 Task: Add the task  Upgrade and migrate company data analytics to a cloud-based solution to the section Debug Dash in the project AmberDrive and add a Due Date to the respective task as 2023/09/28
Action: Mouse moved to (1002, 395)
Screenshot: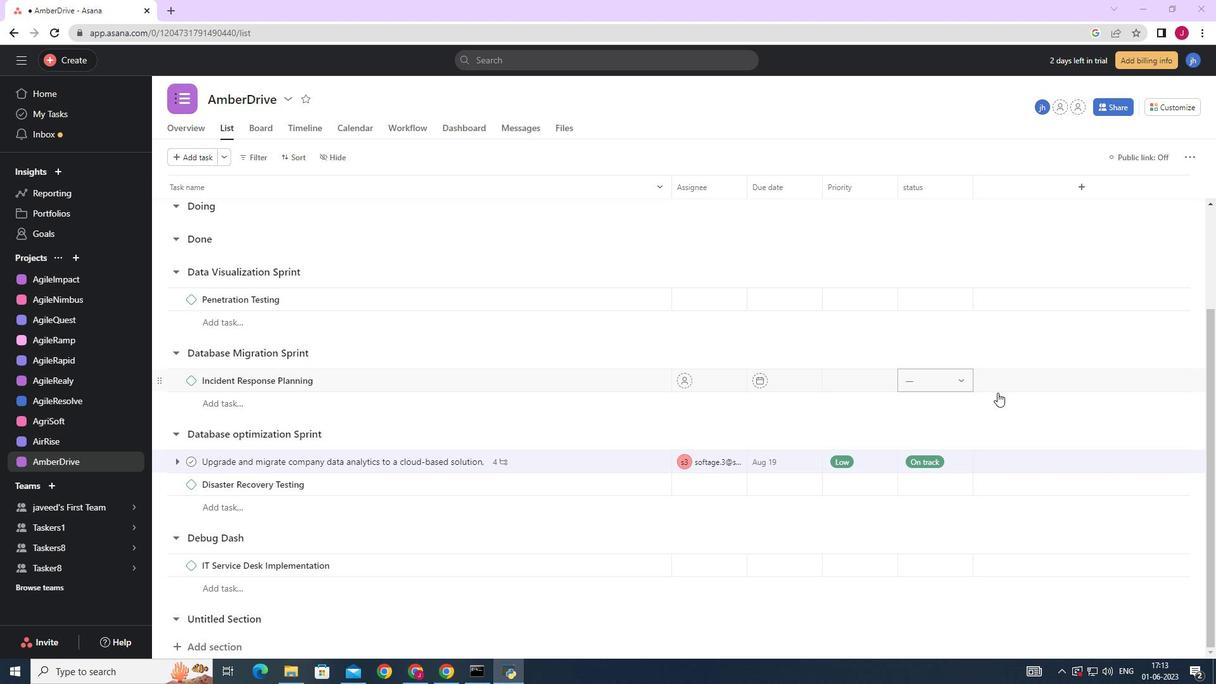
Action: Mouse scrolled (1002, 396) with delta (0, 0)
Screenshot: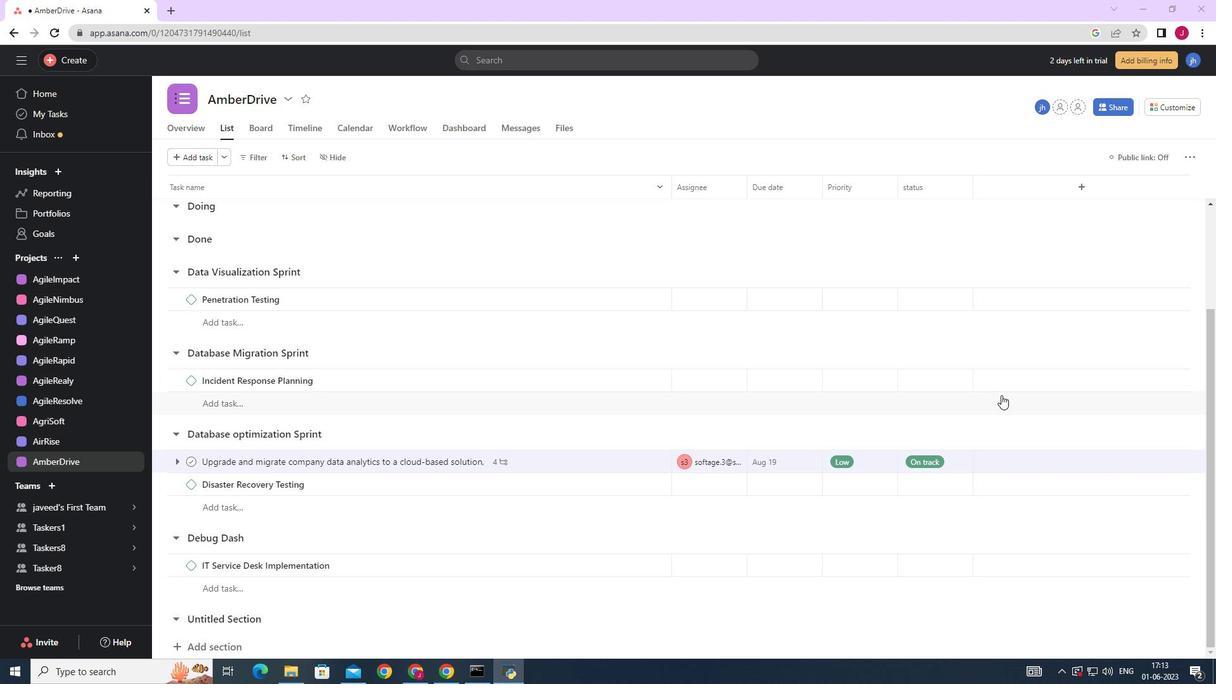 
Action: Mouse scrolled (1002, 396) with delta (0, 0)
Screenshot: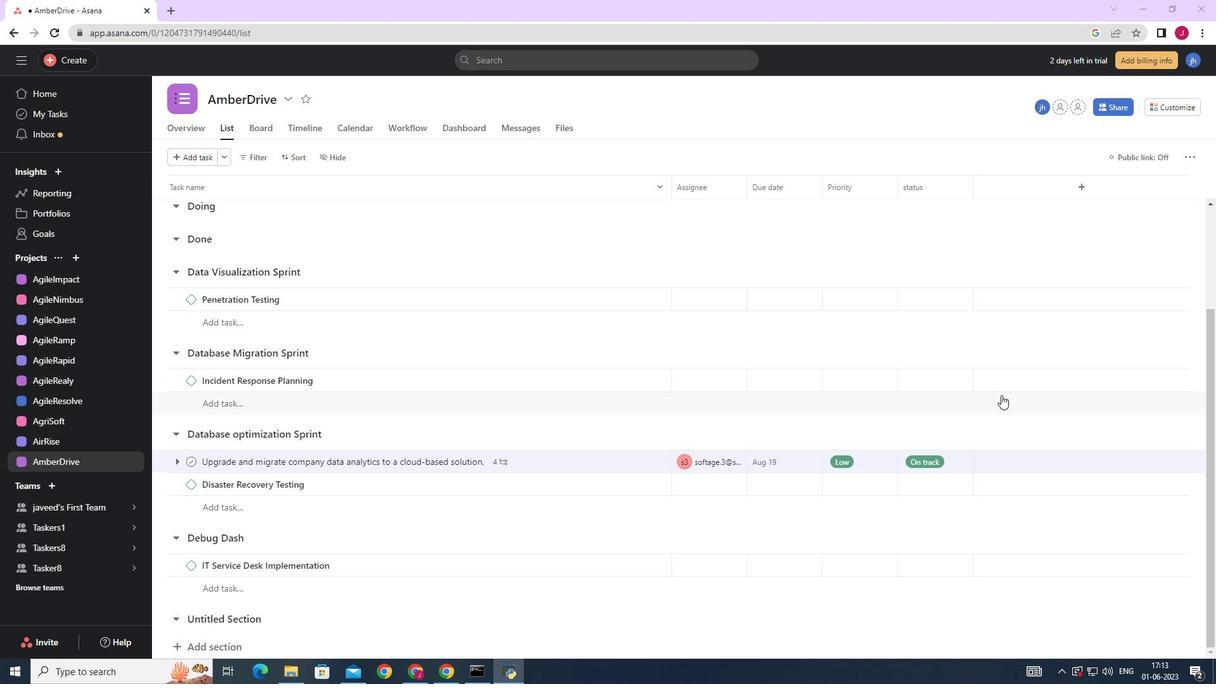 
Action: Mouse scrolled (1002, 394) with delta (0, 0)
Screenshot: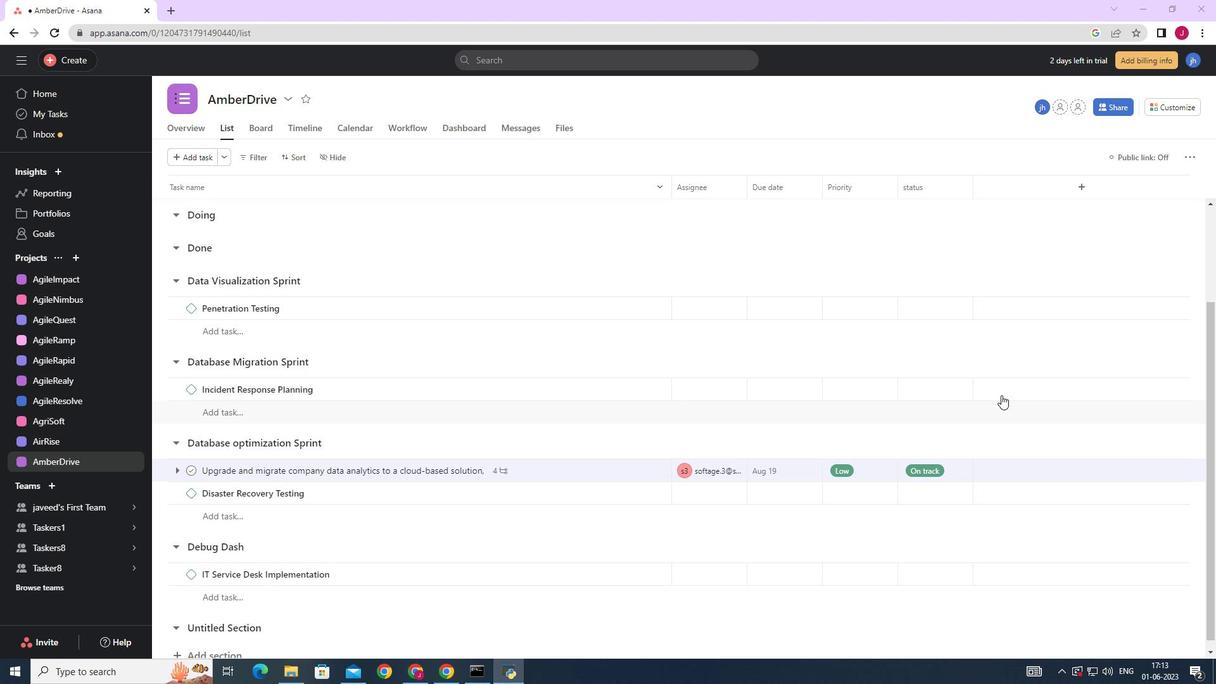 
Action: Mouse scrolled (1002, 394) with delta (0, 0)
Screenshot: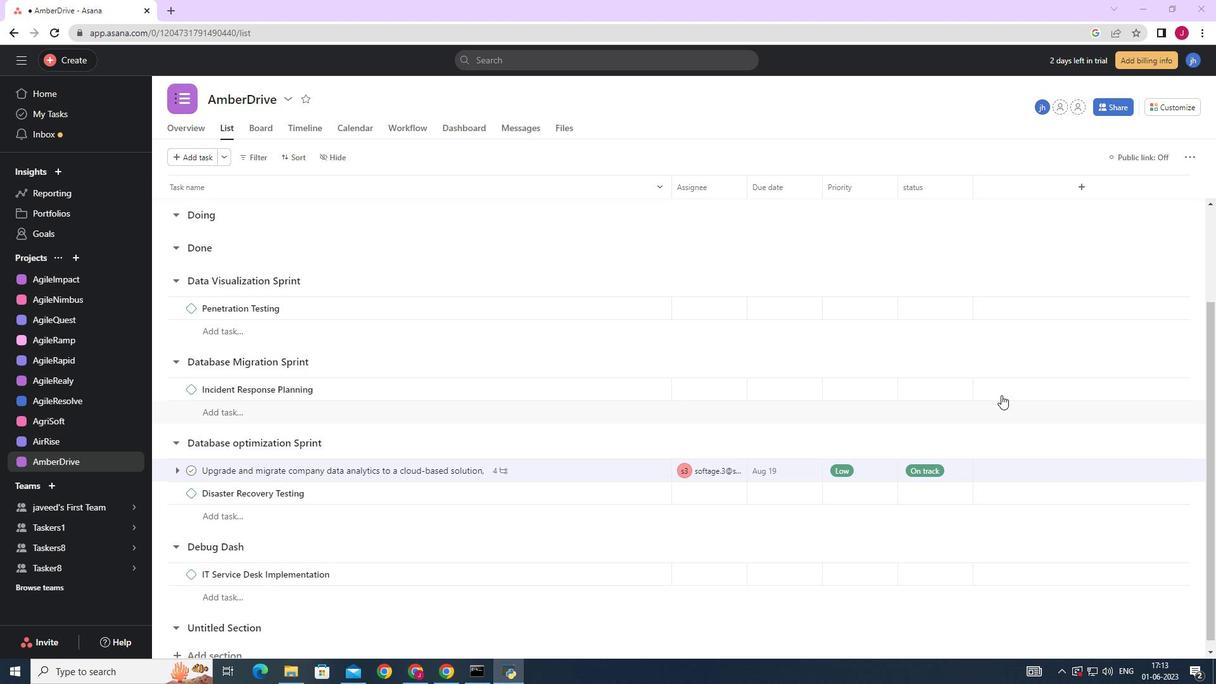 
Action: Mouse scrolled (1002, 394) with delta (0, 0)
Screenshot: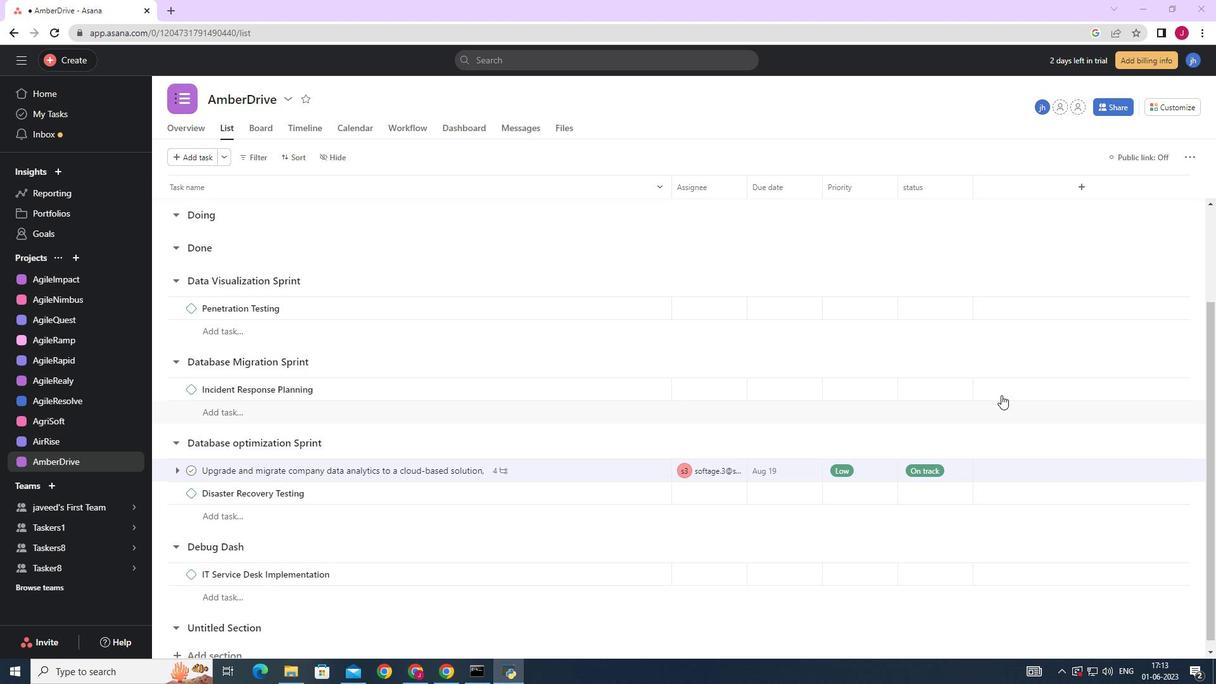 
Action: Mouse scrolled (1002, 394) with delta (0, 0)
Screenshot: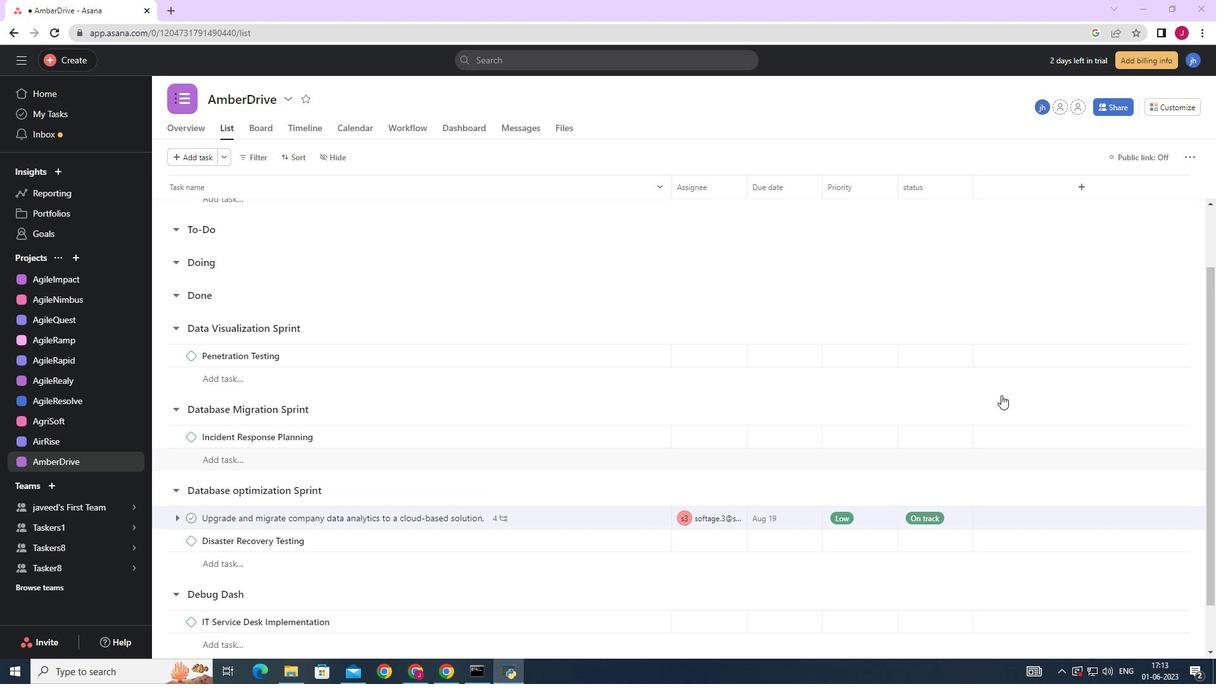 
Action: Mouse moved to (961, 370)
Screenshot: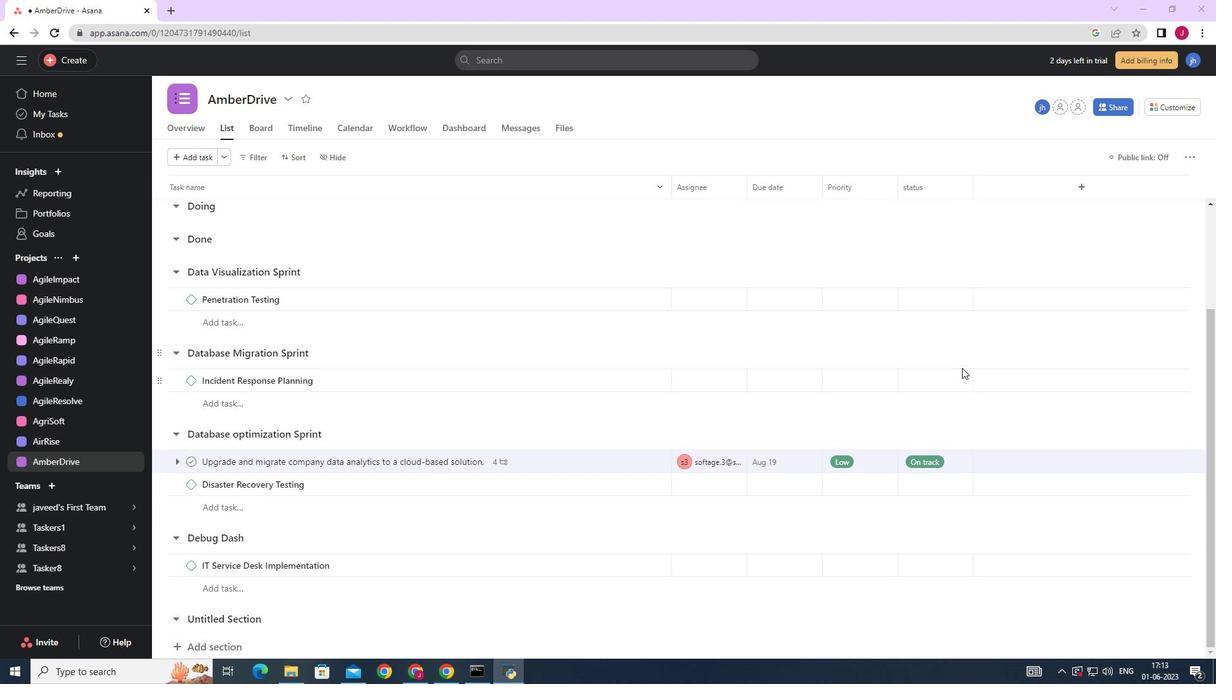 
Action: Mouse scrolled (961, 367) with delta (0, 0)
Screenshot: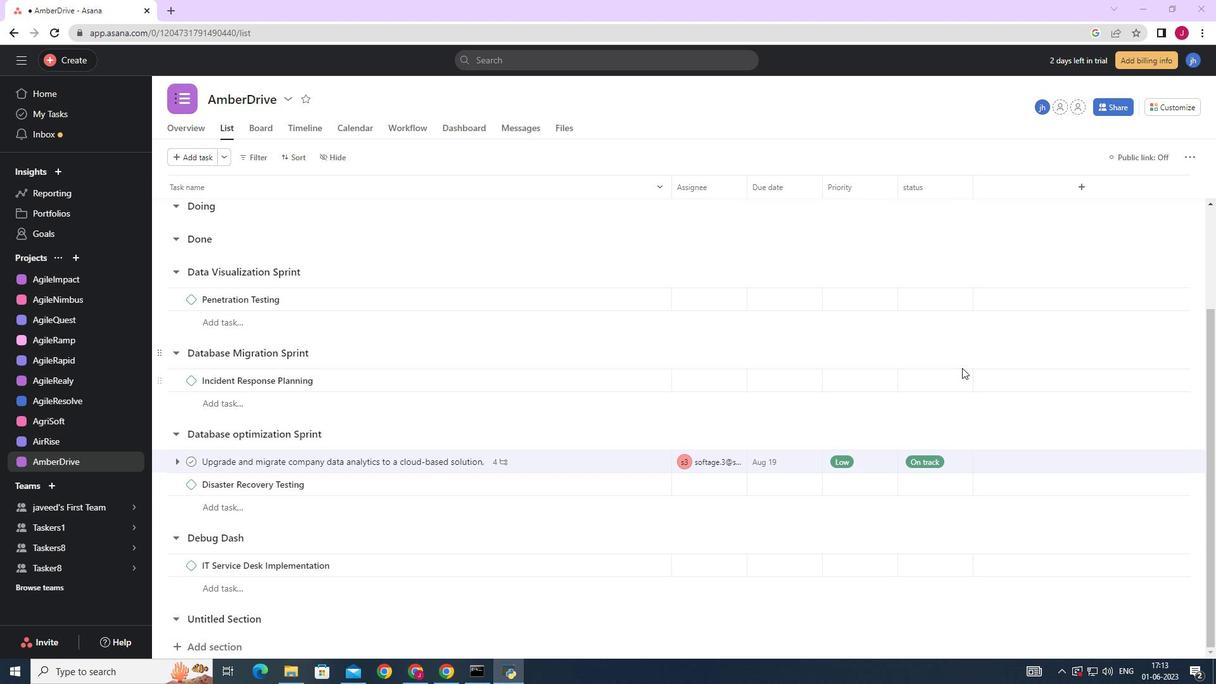 
Action: Mouse moved to (925, 342)
Screenshot: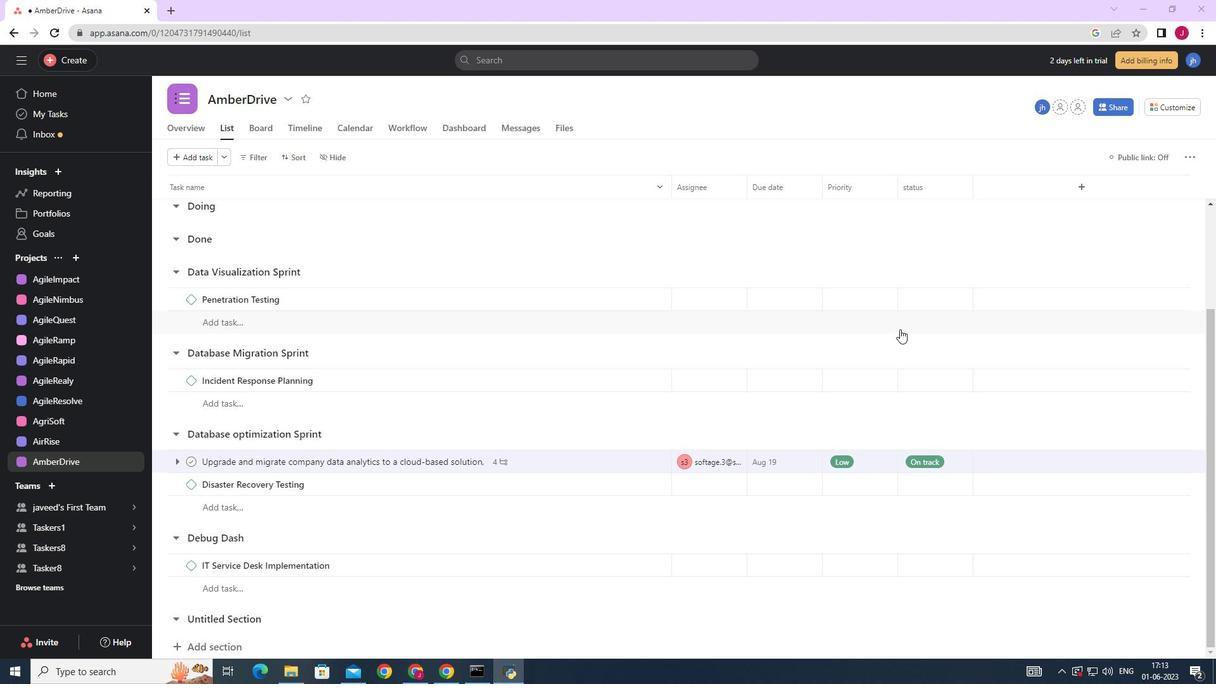 
Action: Mouse scrolled (925, 341) with delta (0, 0)
Screenshot: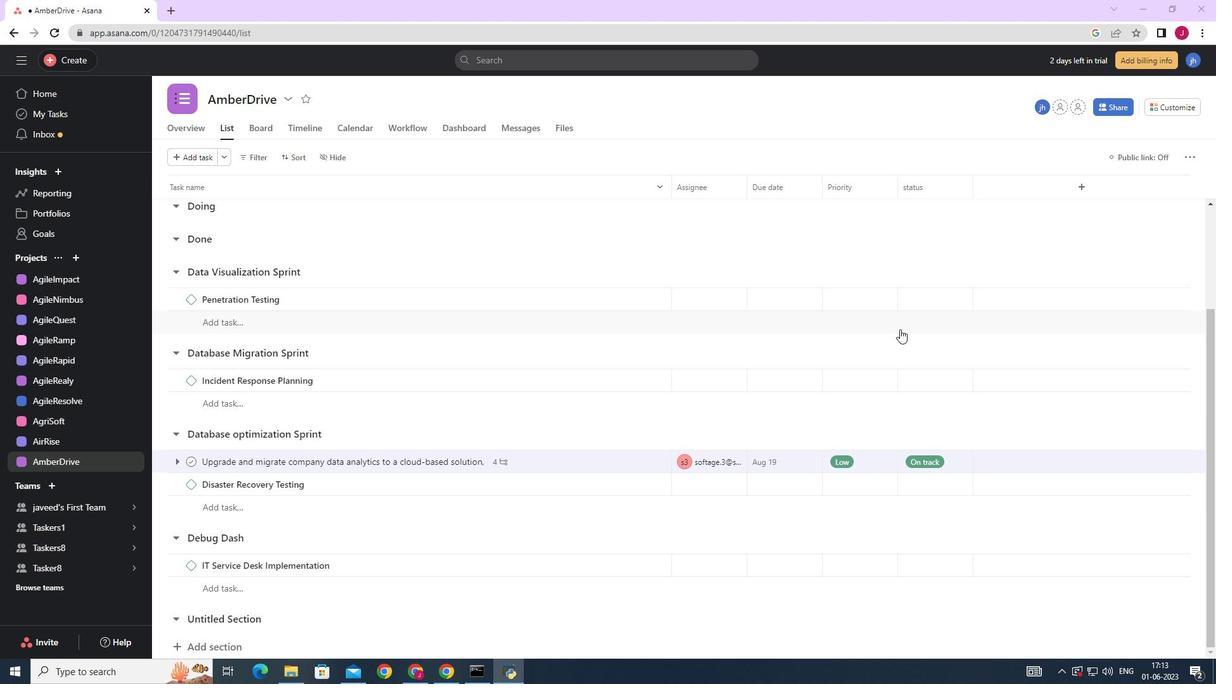 
Action: Mouse moved to (925, 342)
Screenshot: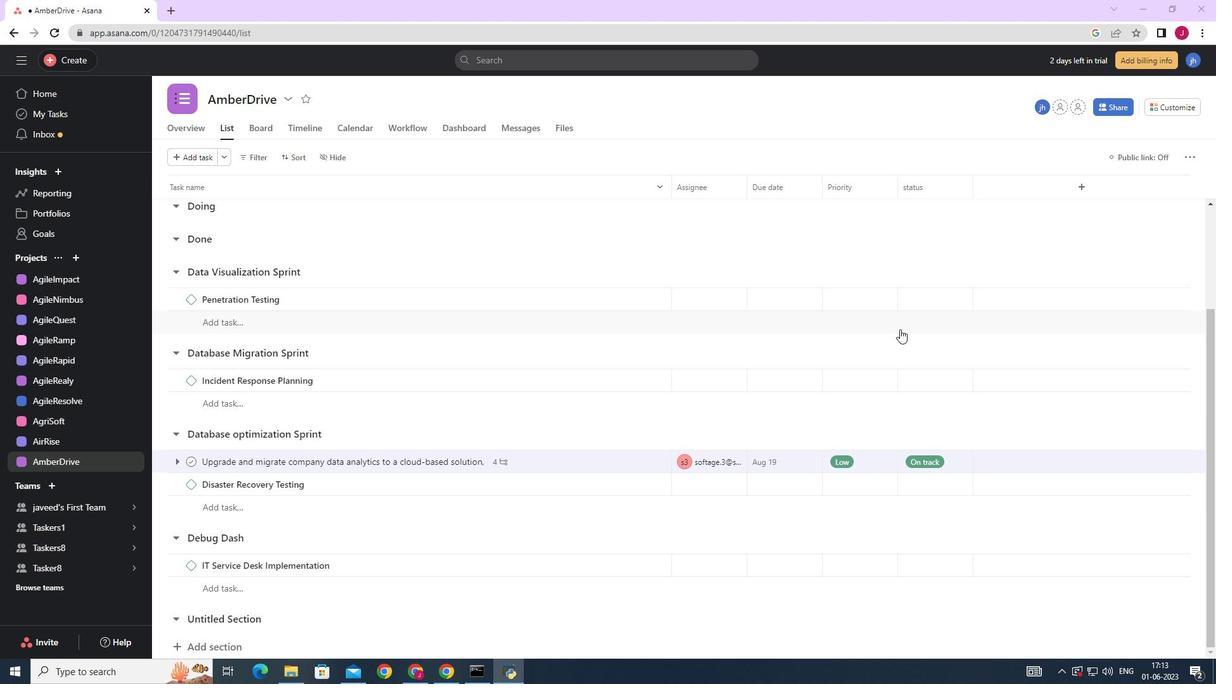 
Action: Mouse scrolled (925, 341) with delta (0, 0)
Screenshot: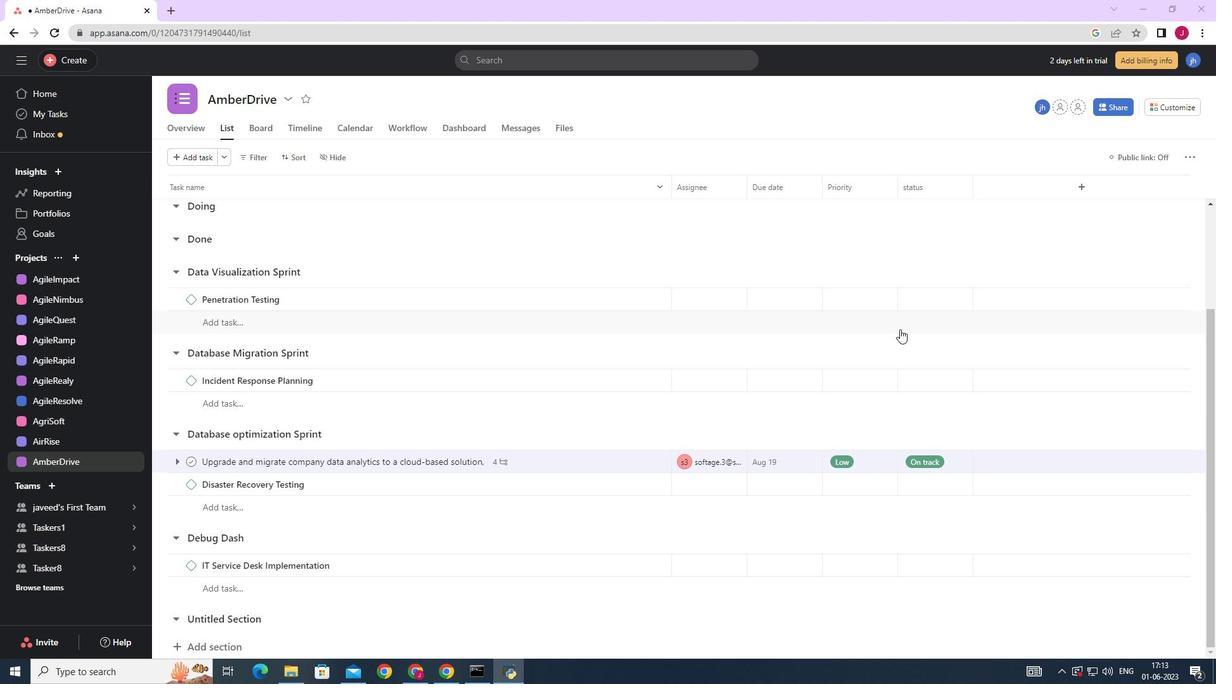 
Action: Mouse moved to (926, 342)
Screenshot: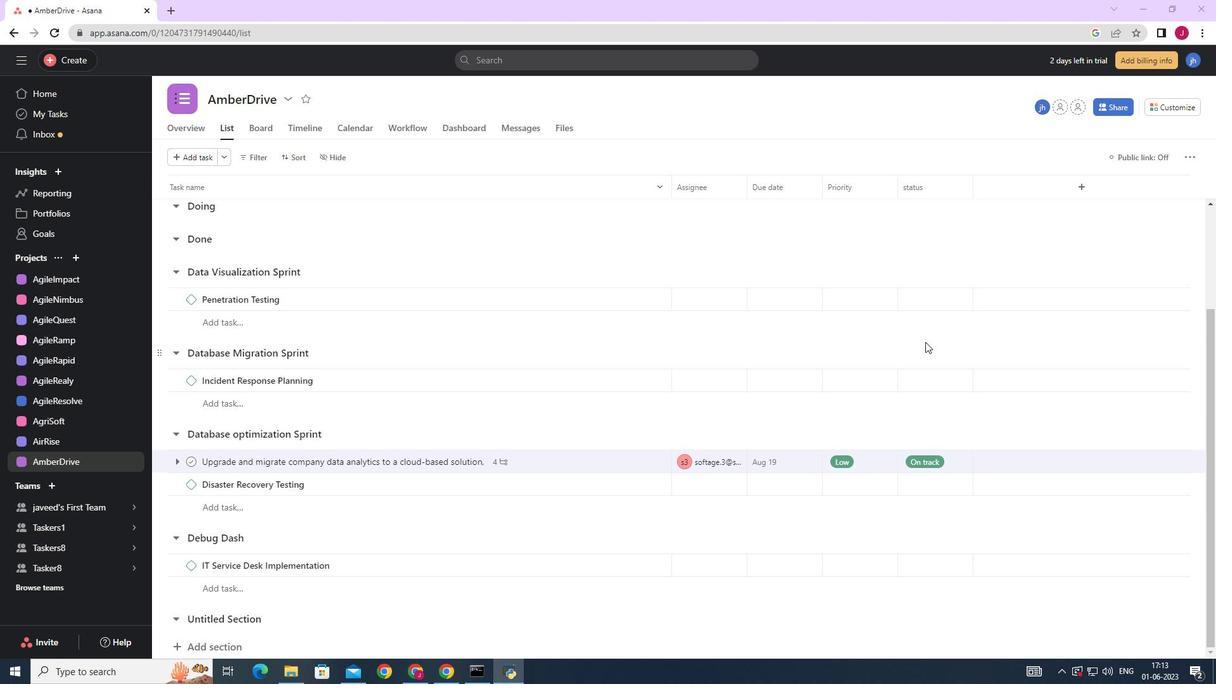
Action: Mouse scrolled (926, 342) with delta (0, 0)
Screenshot: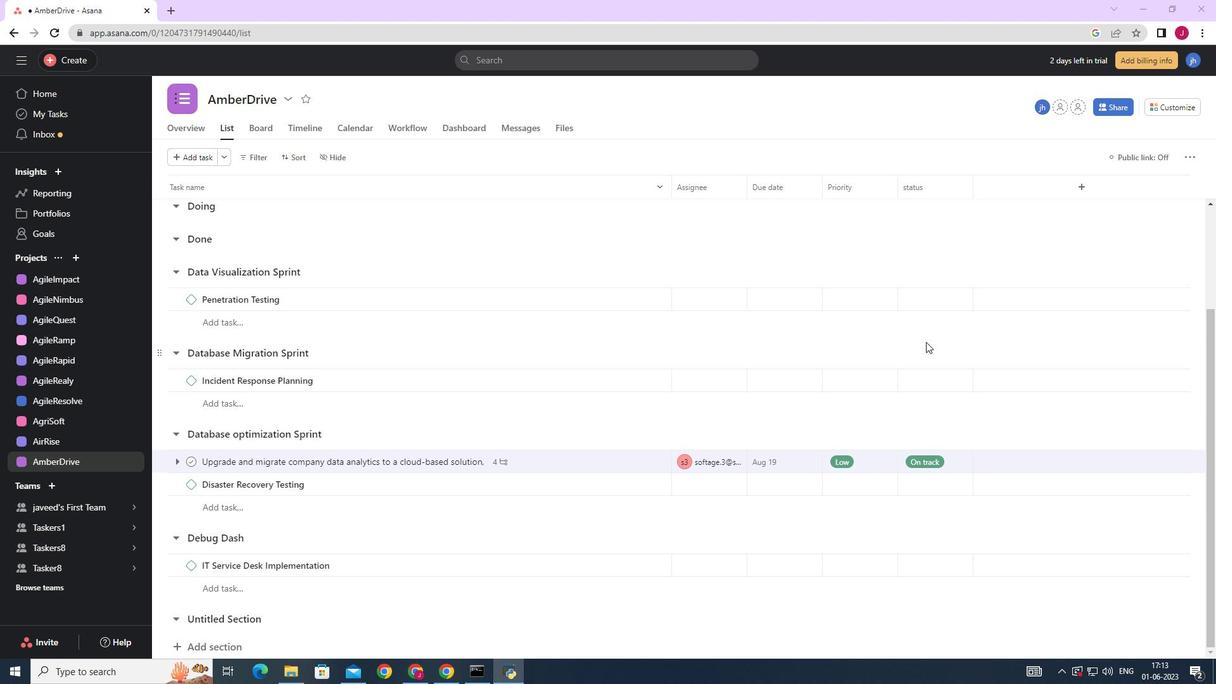 
Action: Mouse scrolled (926, 341) with delta (0, 0)
Screenshot: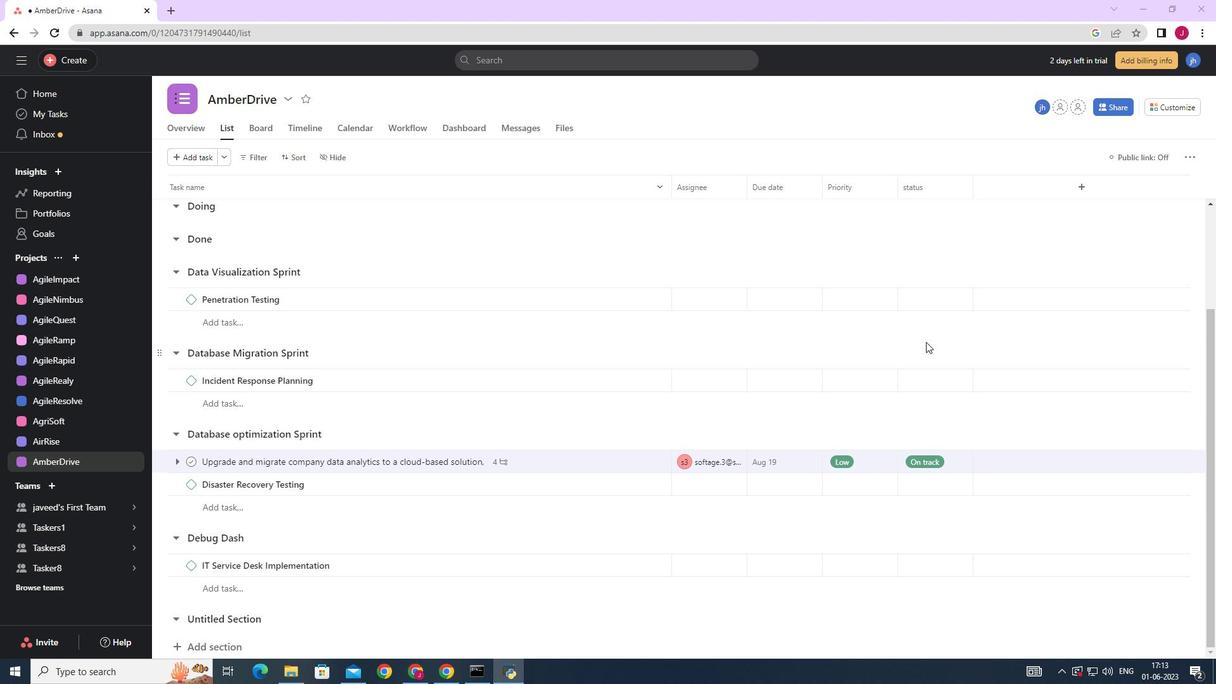 
Action: Mouse scrolled (926, 341) with delta (0, 0)
Screenshot: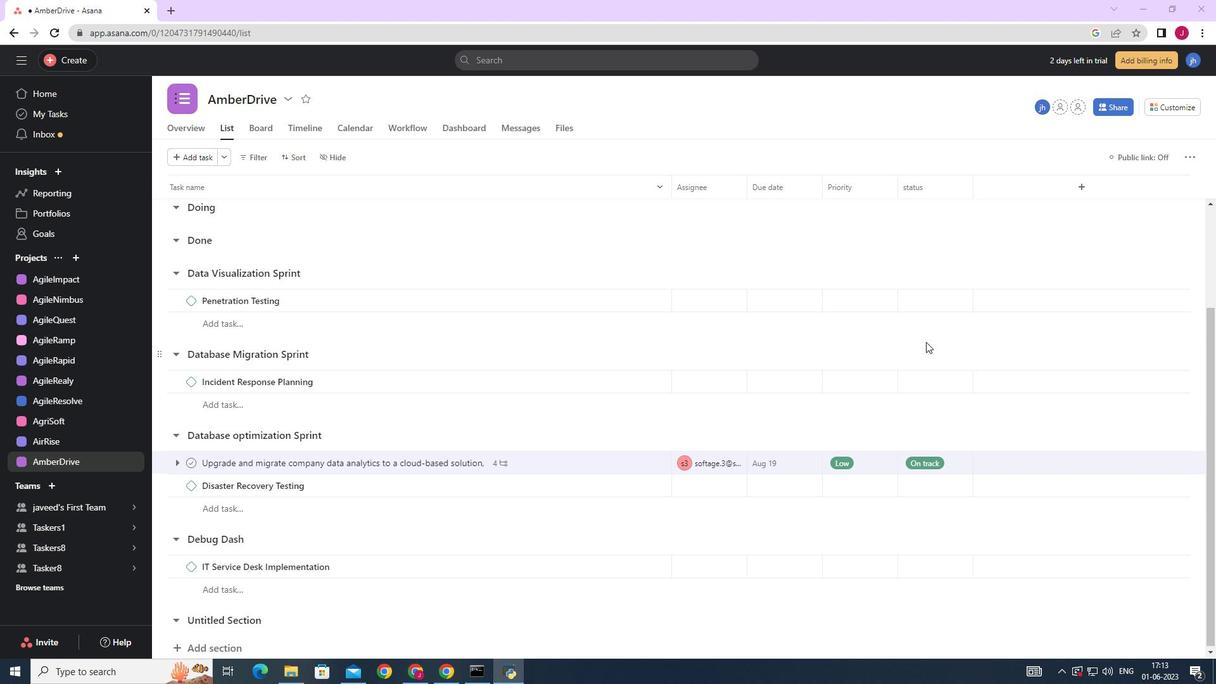 
Action: Mouse scrolled (926, 342) with delta (0, 0)
Screenshot: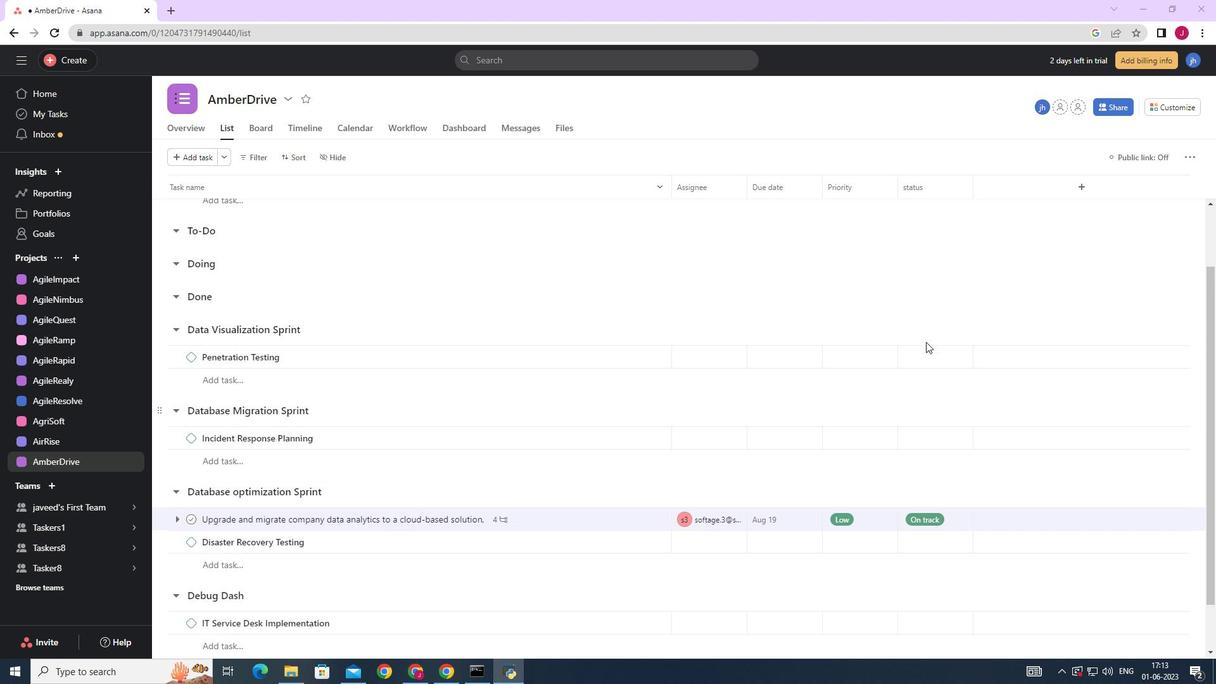 
Action: Mouse scrolled (926, 342) with delta (0, 0)
Screenshot: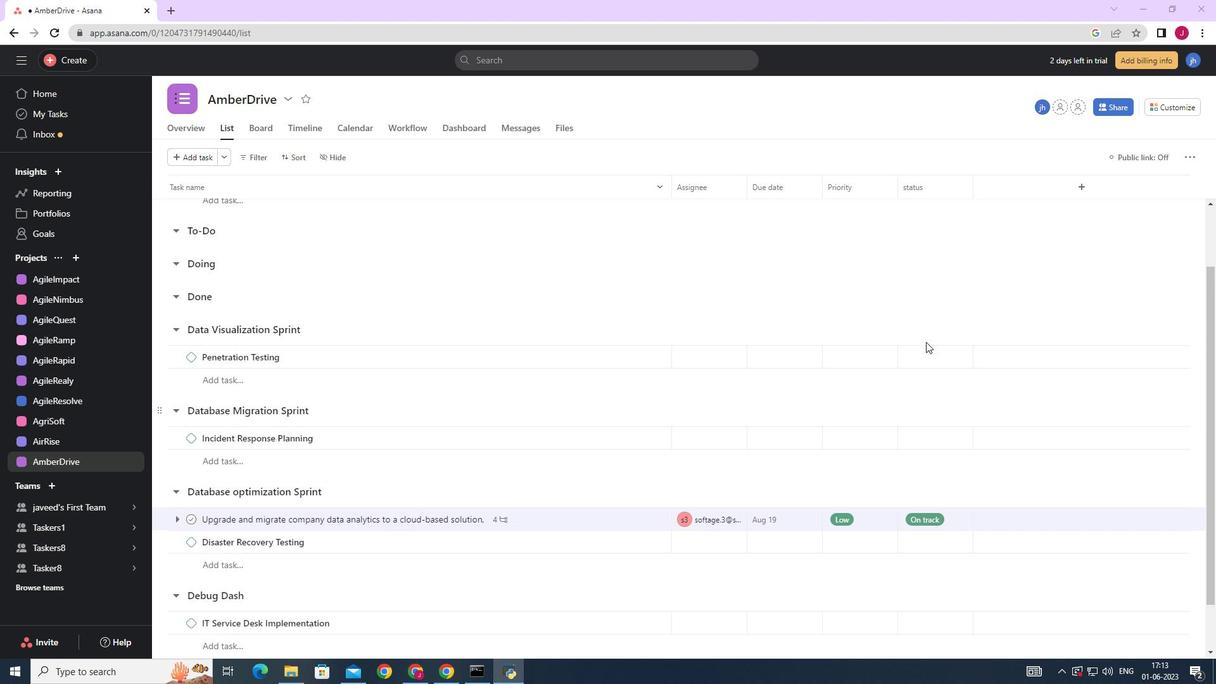 
Action: Mouse scrolled (926, 342) with delta (0, 0)
Screenshot: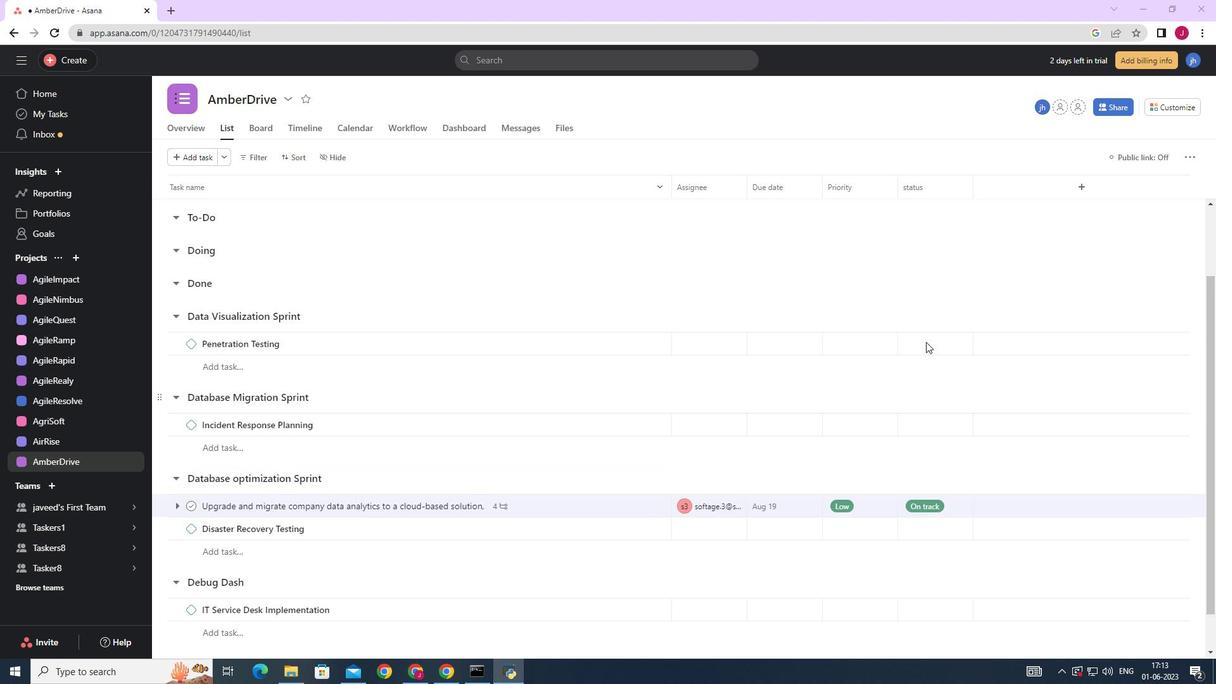 
Action: Mouse scrolled (926, 341) with delta (0, 0)
Screenshot: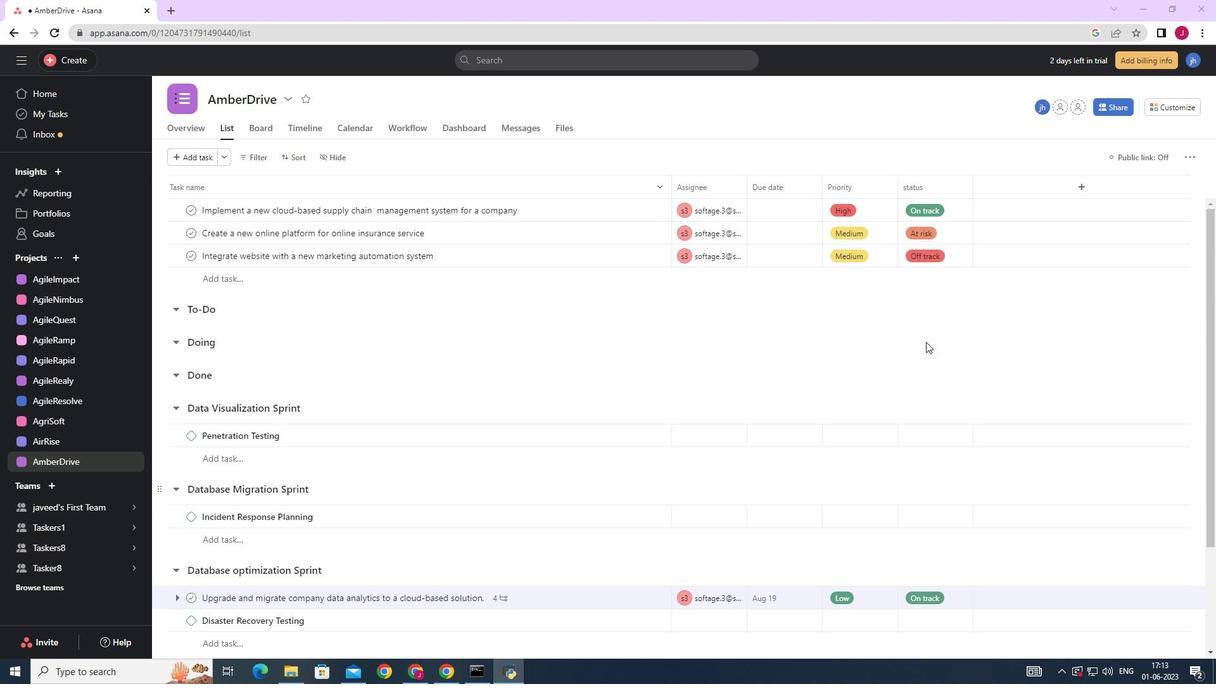 
Action: Mouse scrolled (926, 341) with delta (0, 0)
Screenshot: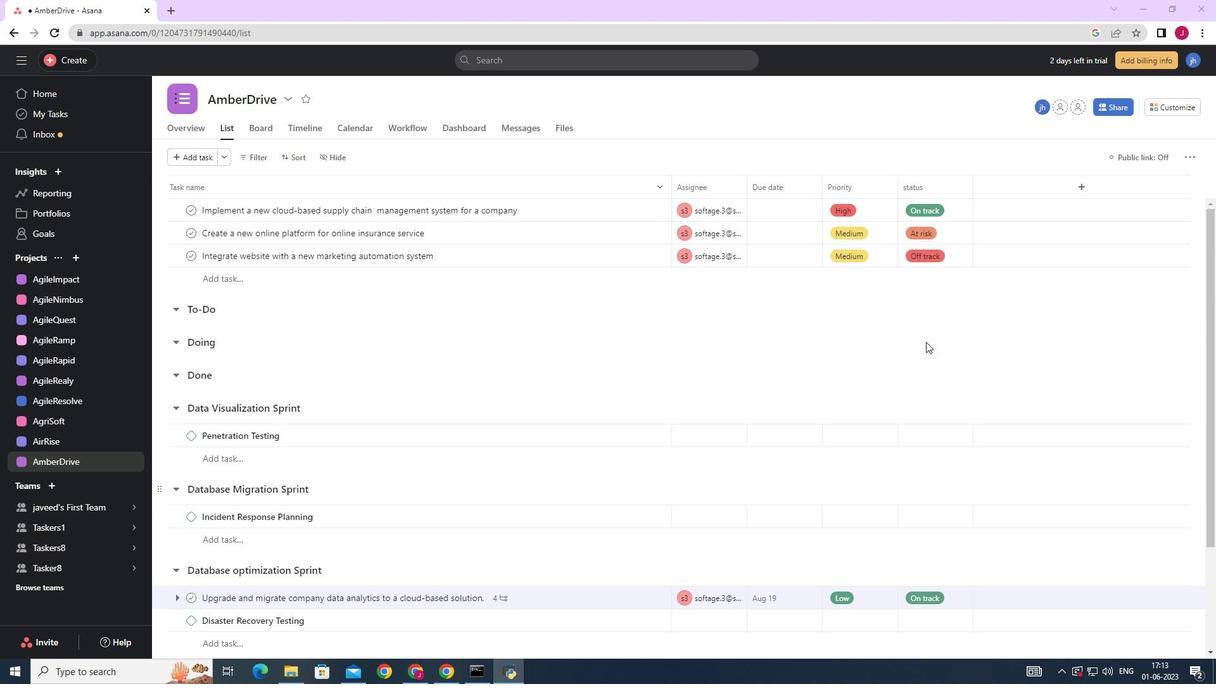 
Action: Mouse scrolled (926, 341) with delta (0, 0)
Screenshot: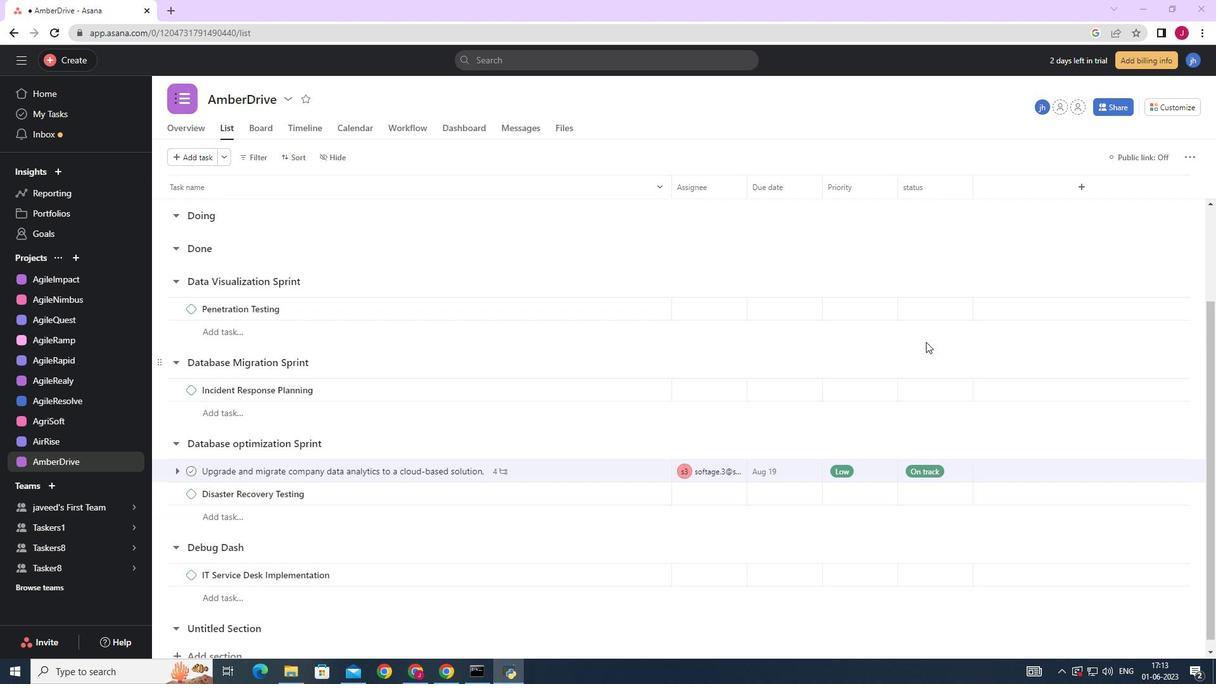 
Action: Mouse scrolled (926, 341) with delta (0, 0)
Screenshot: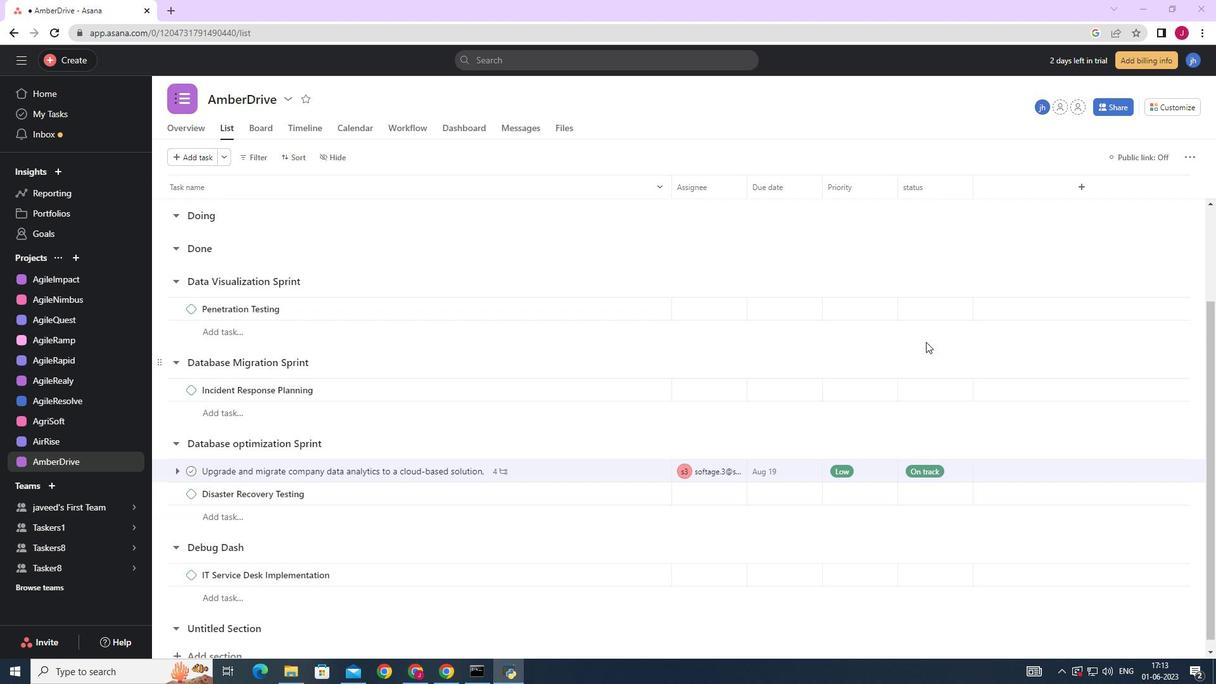 
Action: Mouse moved to (811, 353)
Screenshot: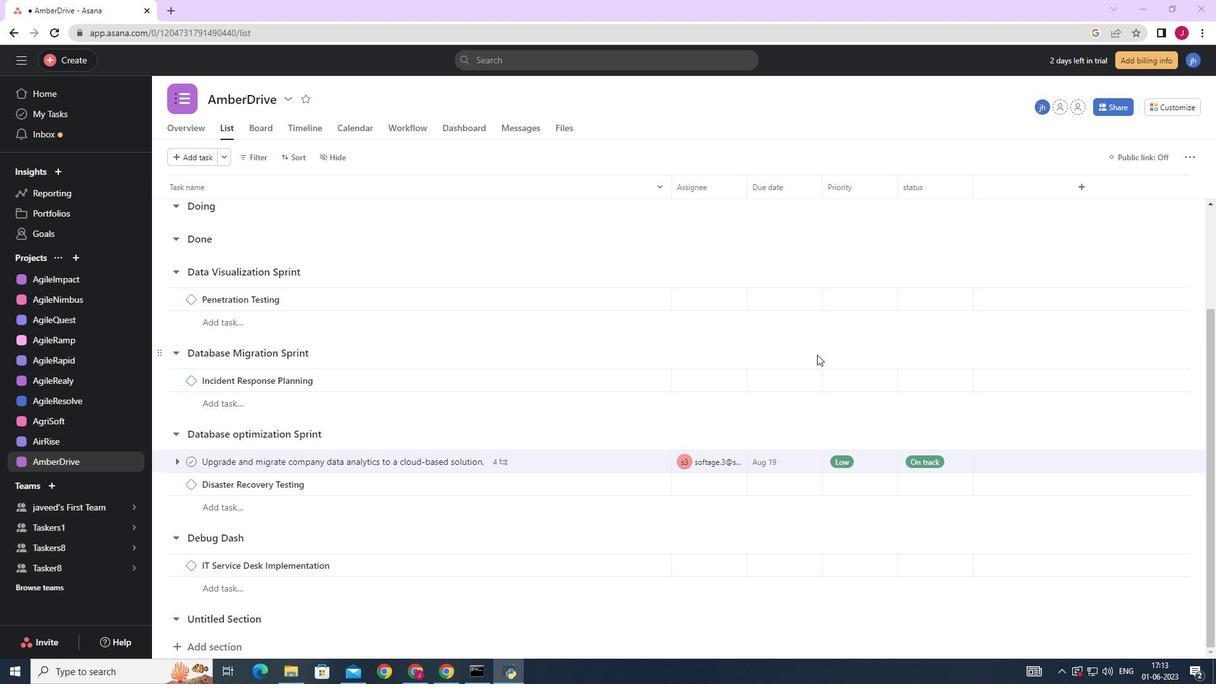 
Action: Mouse scrolled (811, 354) with delta (0, 0)
Screenshot: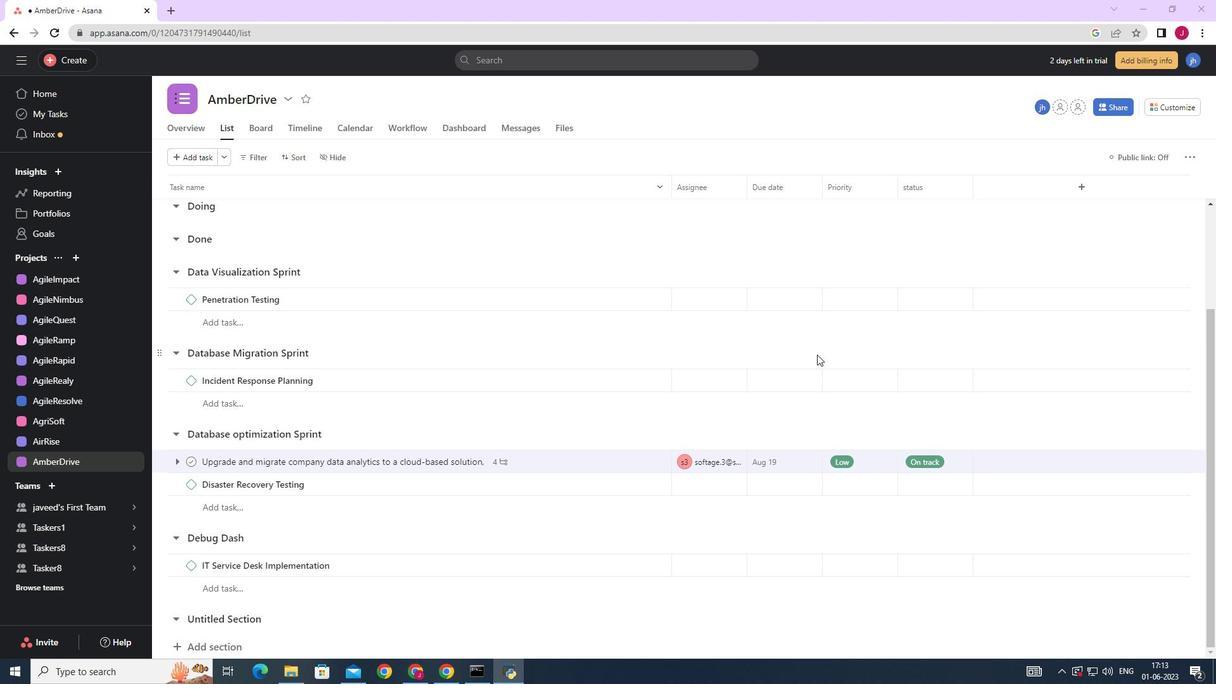 
Action: Mouse scrolled (811, 354) with delta (0, 0)
Screenshot: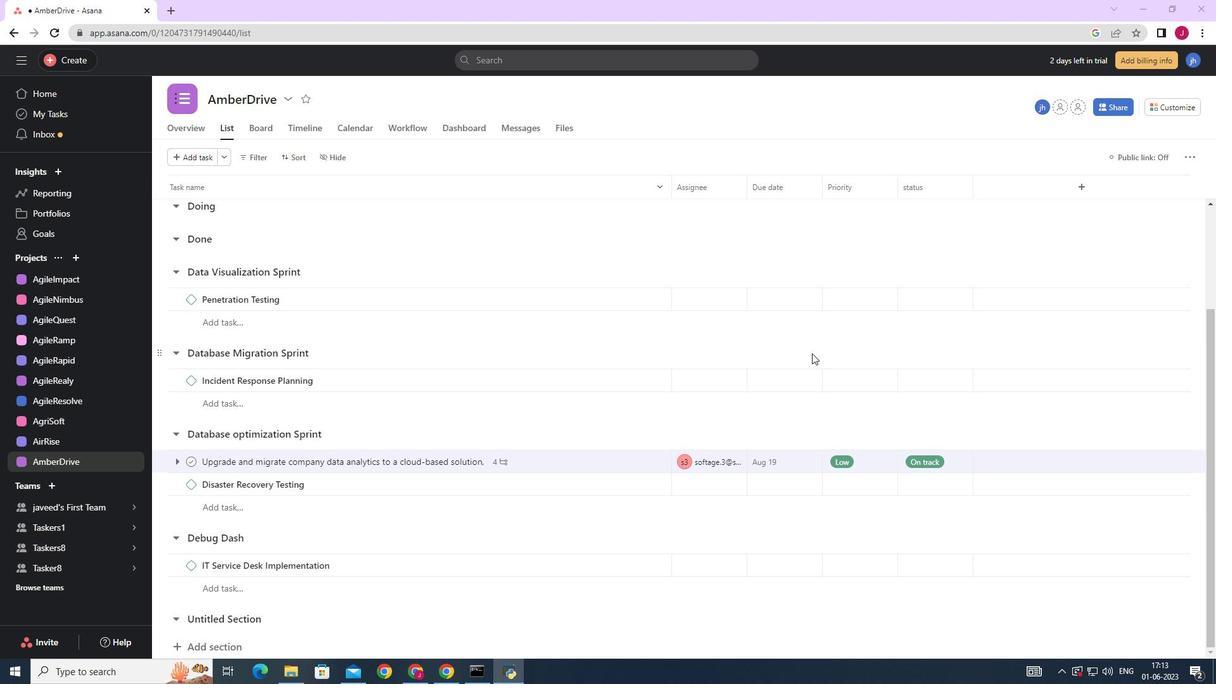 
Action: Mouse scrolled (811, 354) with delta (0, 0)
Screenshot: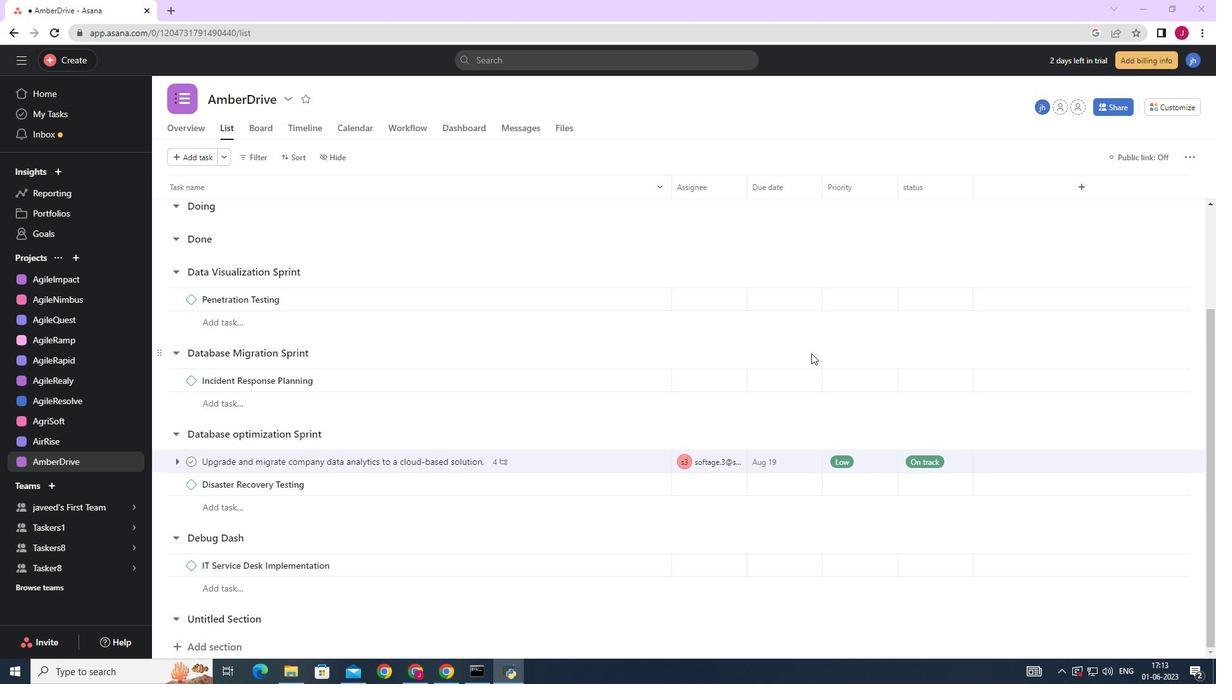 
Action: Mouse moved to (712, 332)
Screenshot: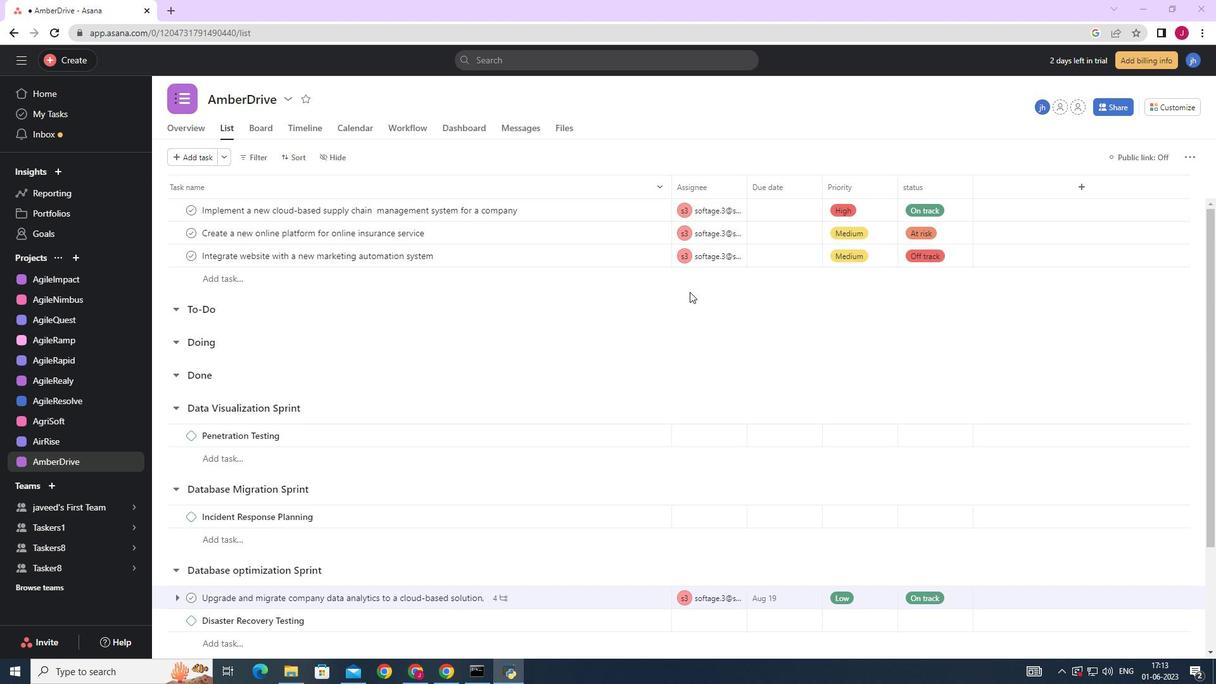 
Action: Mouse scrolled (712, 332) with delta (0, 0)
Screenshot: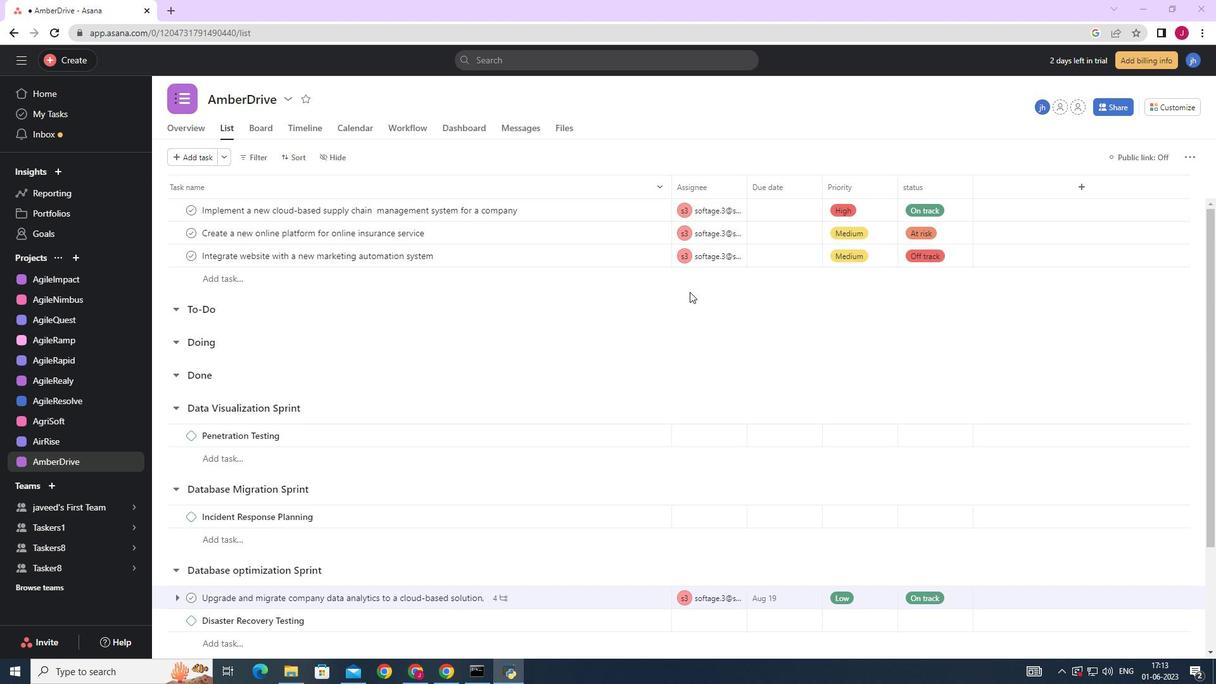 
Action: Mouse moved to (712, 338)
Screenshot: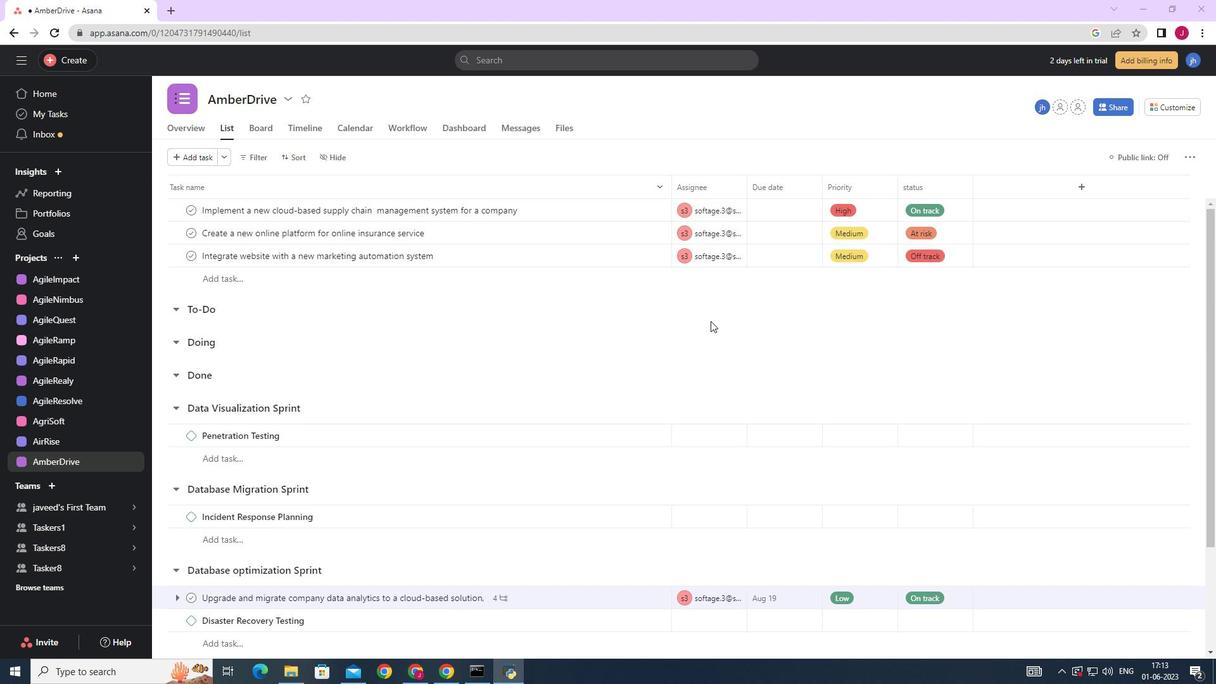 
Action: Mouse scrolled (712, 337) with delta (0, 0)
Screenshot: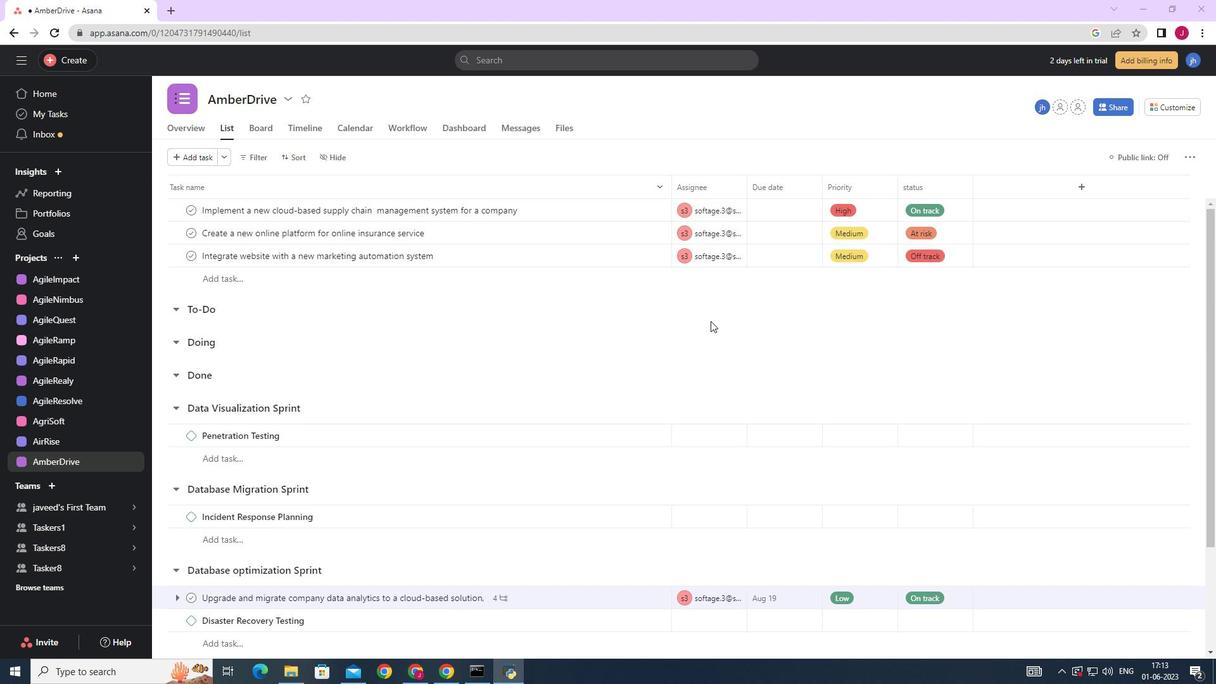 
Action: Mouse moved to (712, 340)
Screenshot: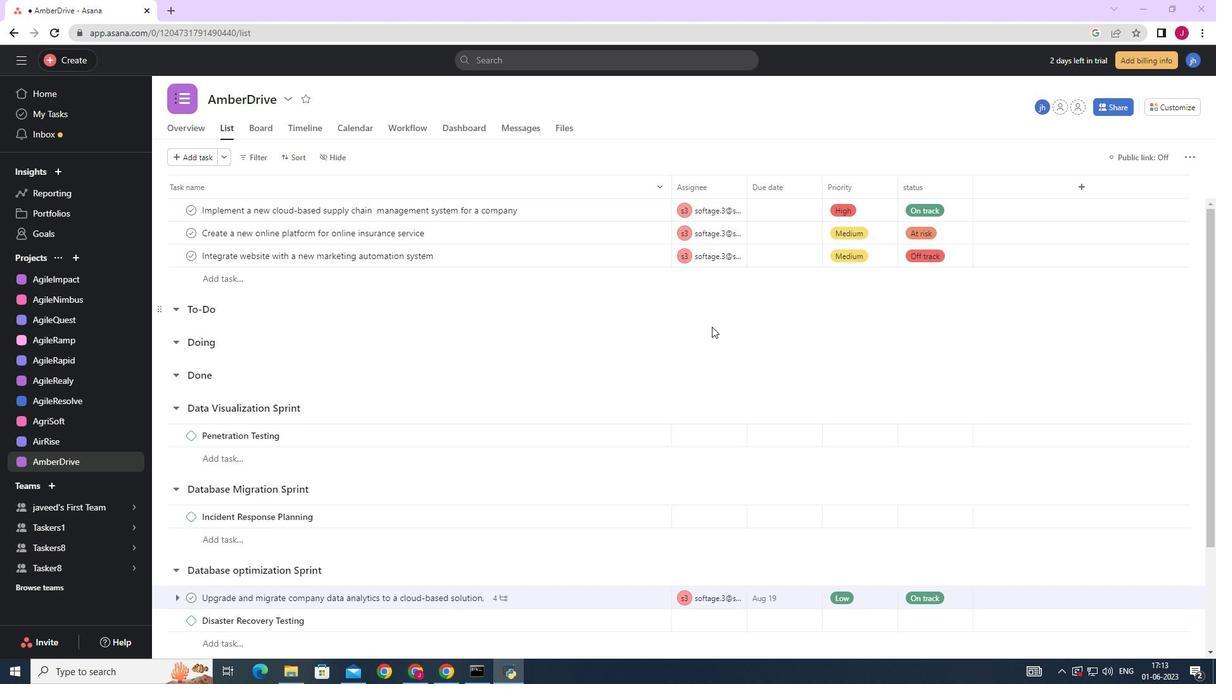 
Action: Mouse scrolled (712, 339) with delta (0, 0)
Screenshot: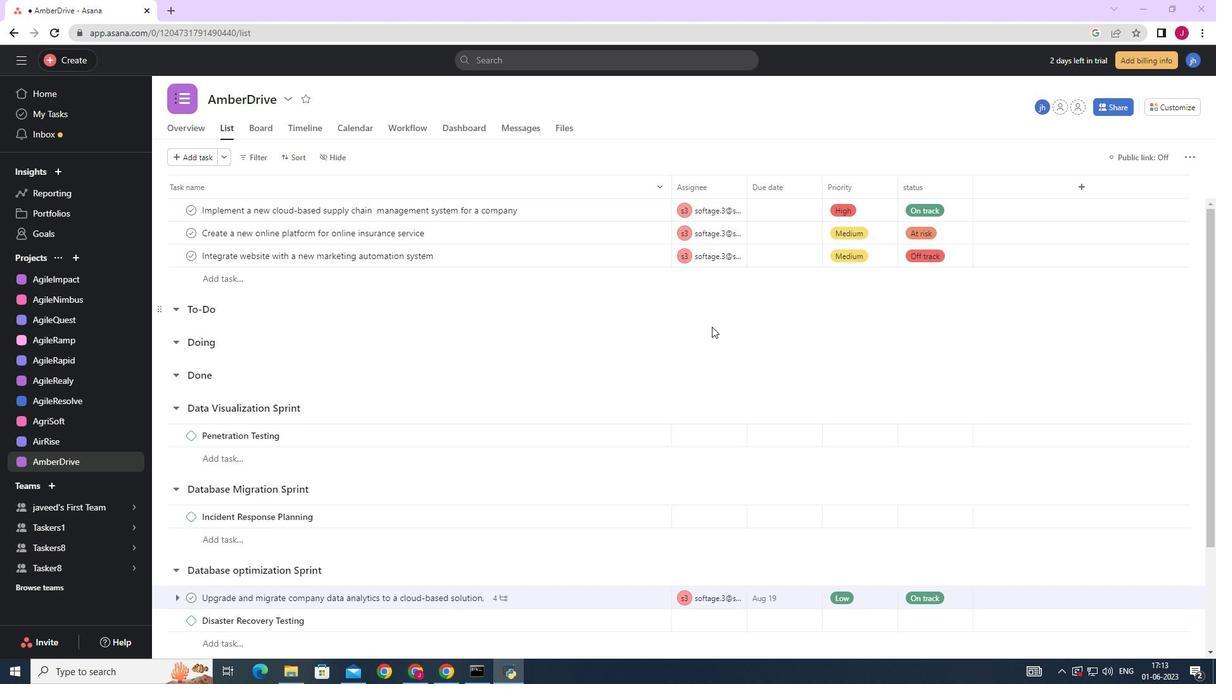 
Action: Mouse moved to (712, 340)
Screenshot: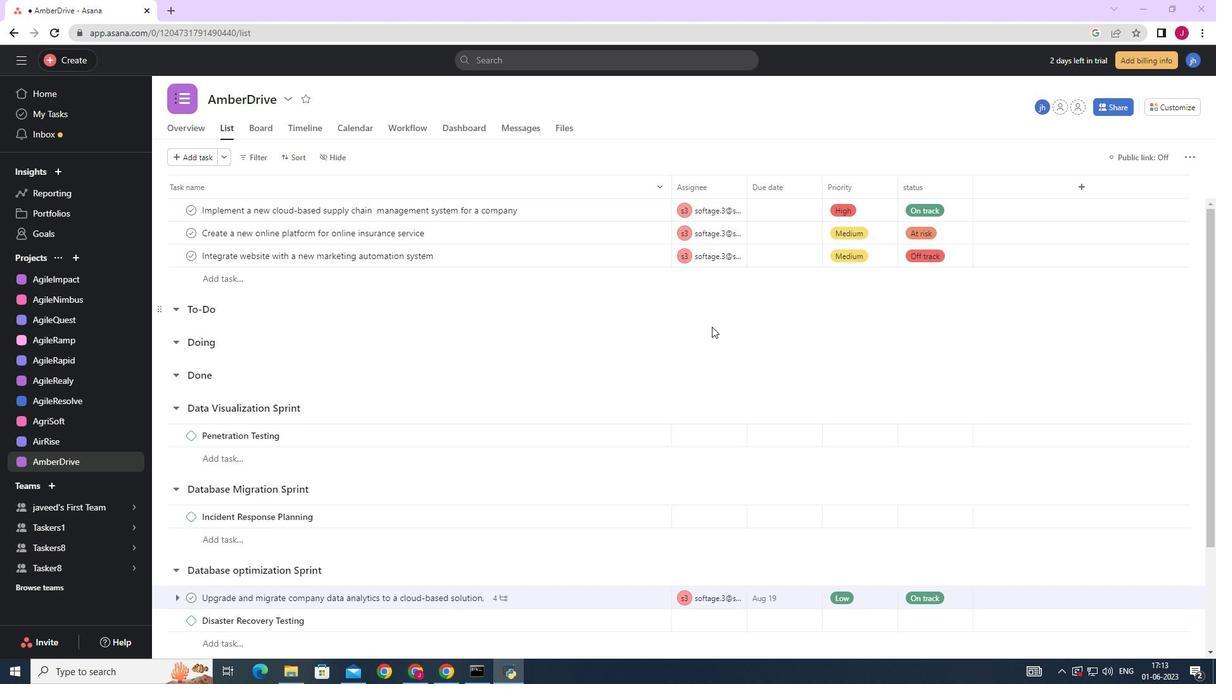 
Action: Mouse scrolled (712, 339) with delta (0, 0)
Screenshot: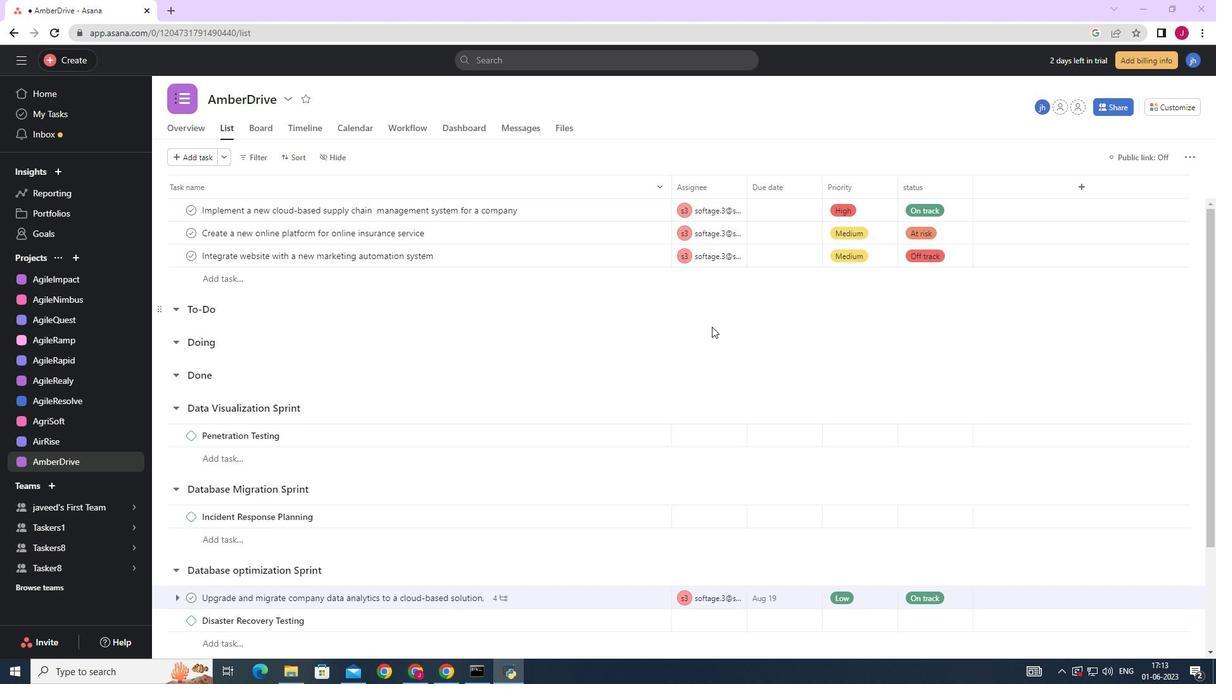 
Action: Mouse moved to (699, 377)
Screenshot: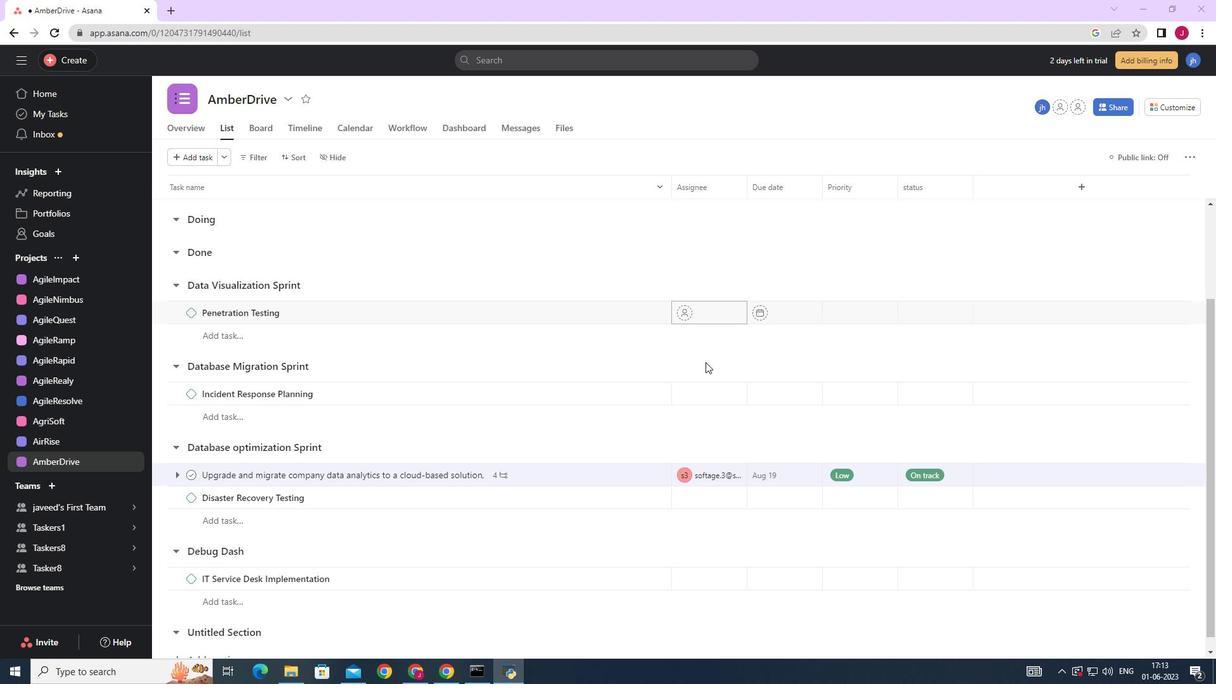 
Action: Mouse scrolled (701, 373) with delta (0, 0)
Screenshot: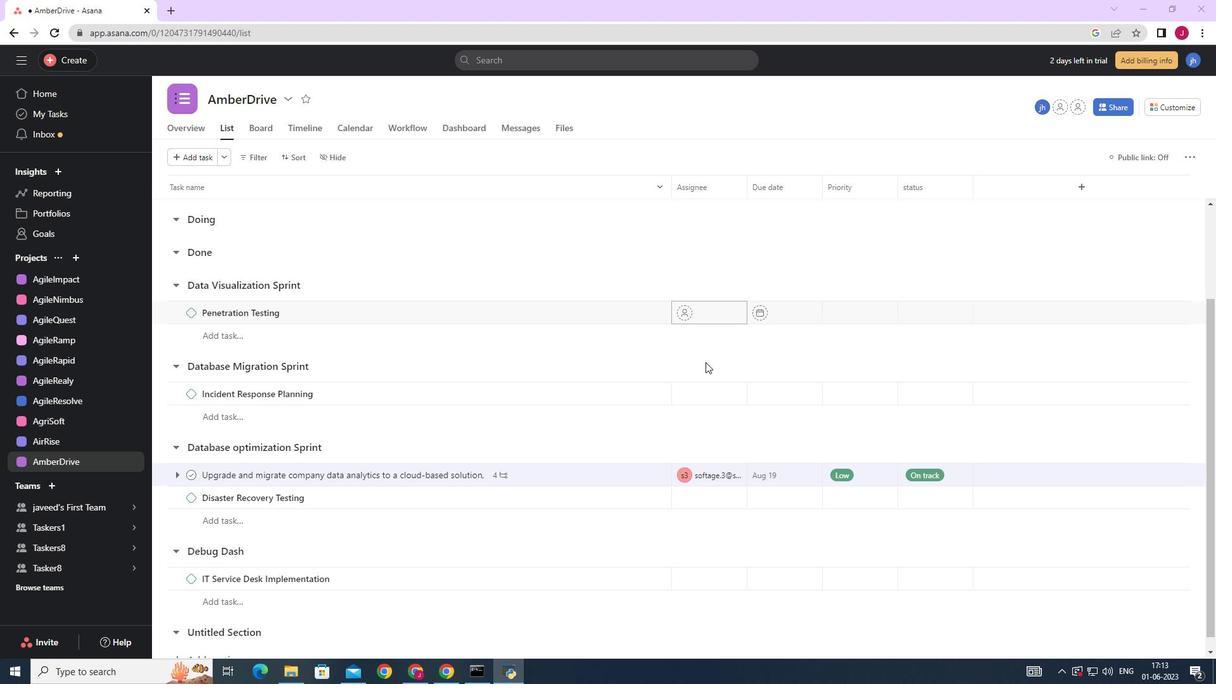 
Action: Mouse moved to (699, 379)
Screenshot: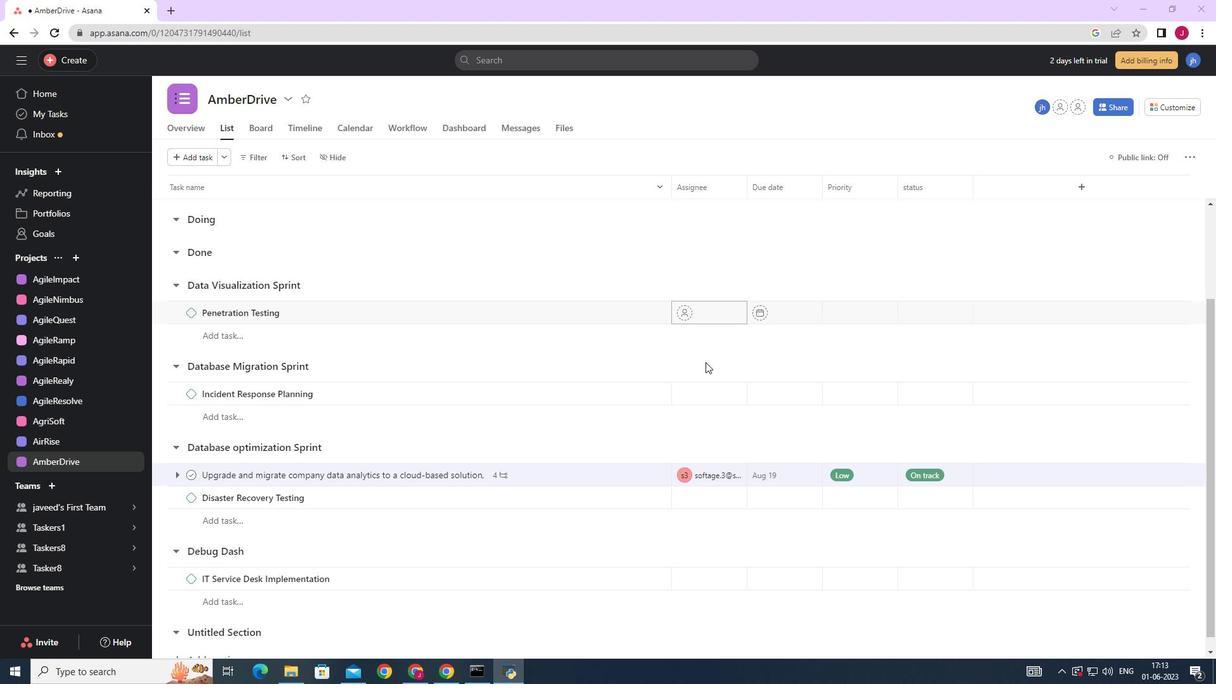 
Action: Mouse scrolled (699, 378) with delta (0, 0)
Screenshot: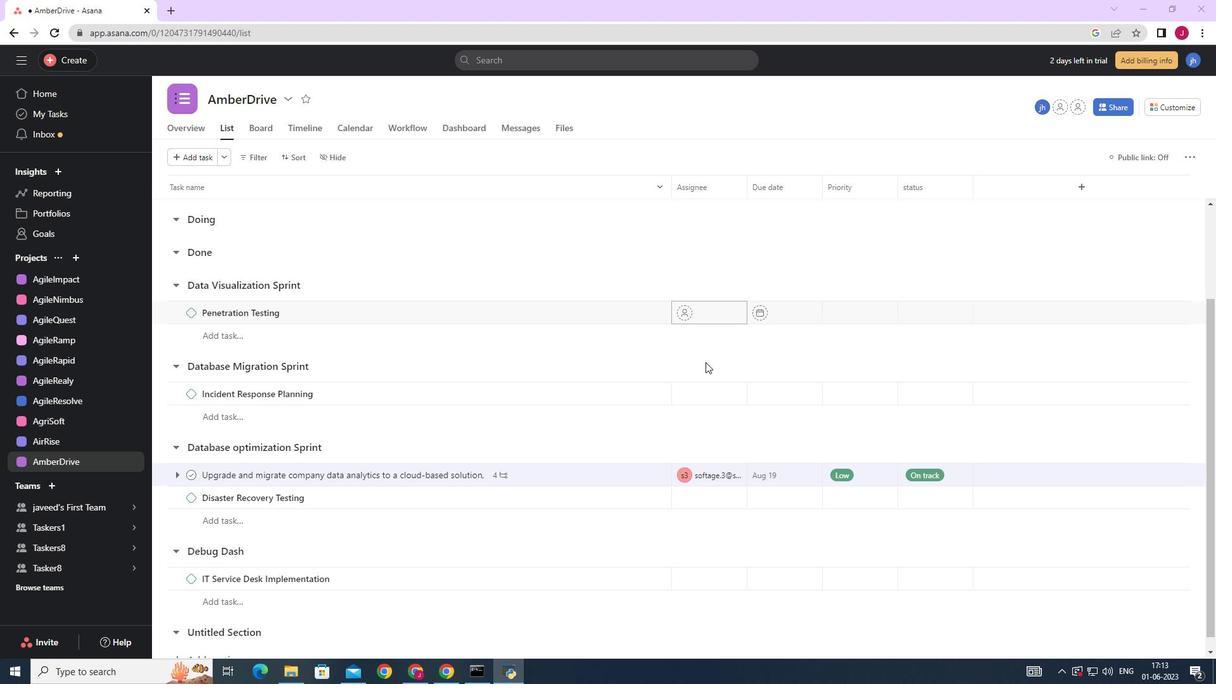 
Action: Mouse moved to (699, 380)
Screenshot: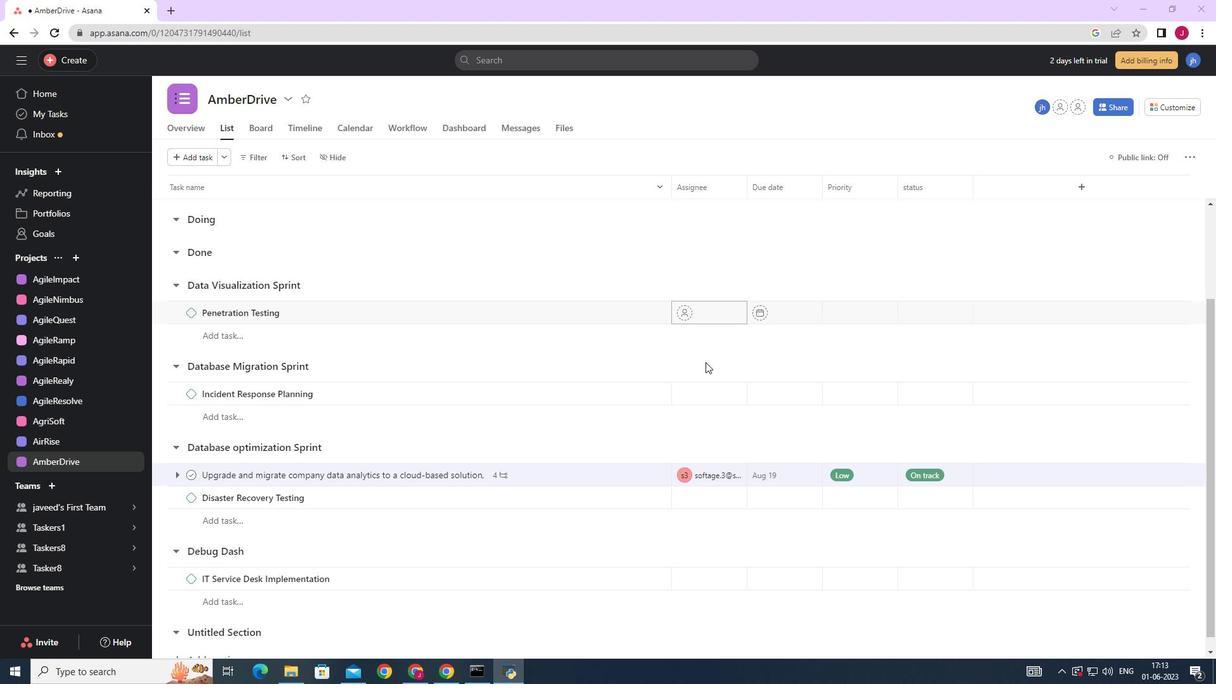 
Action: Mouse scrolled (699, 378) with delta (0, 0)
Screenshot: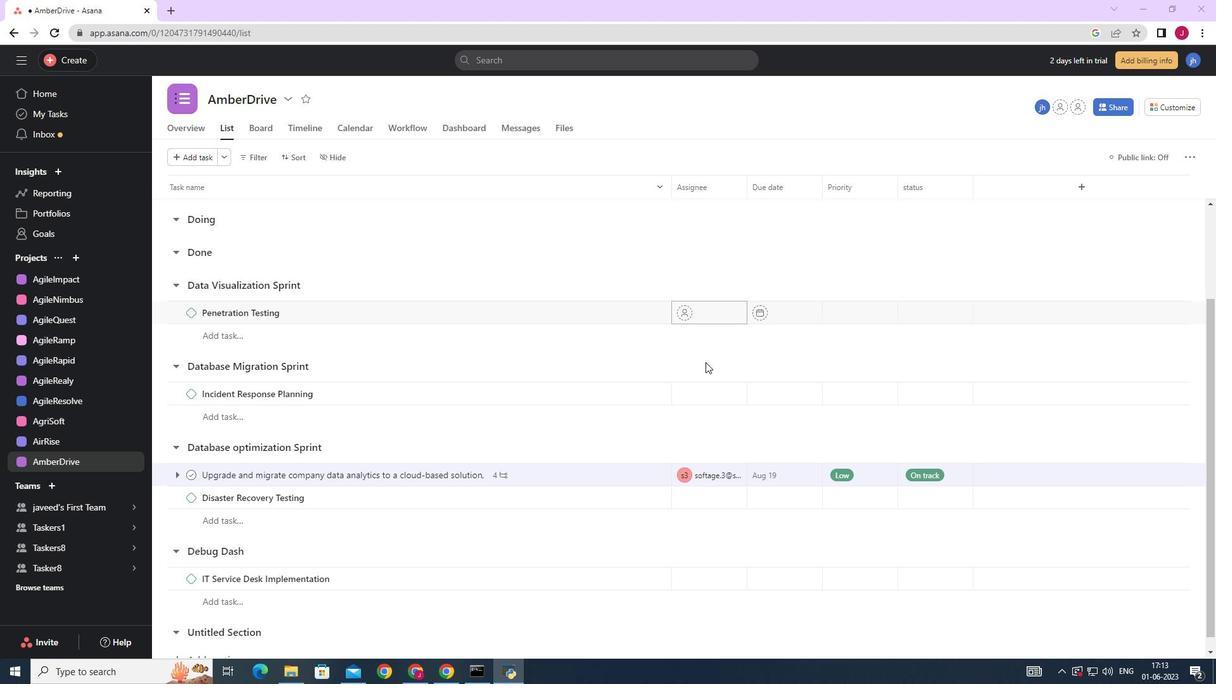 
Action: Mouse moved to (698, 384)
Screenshot: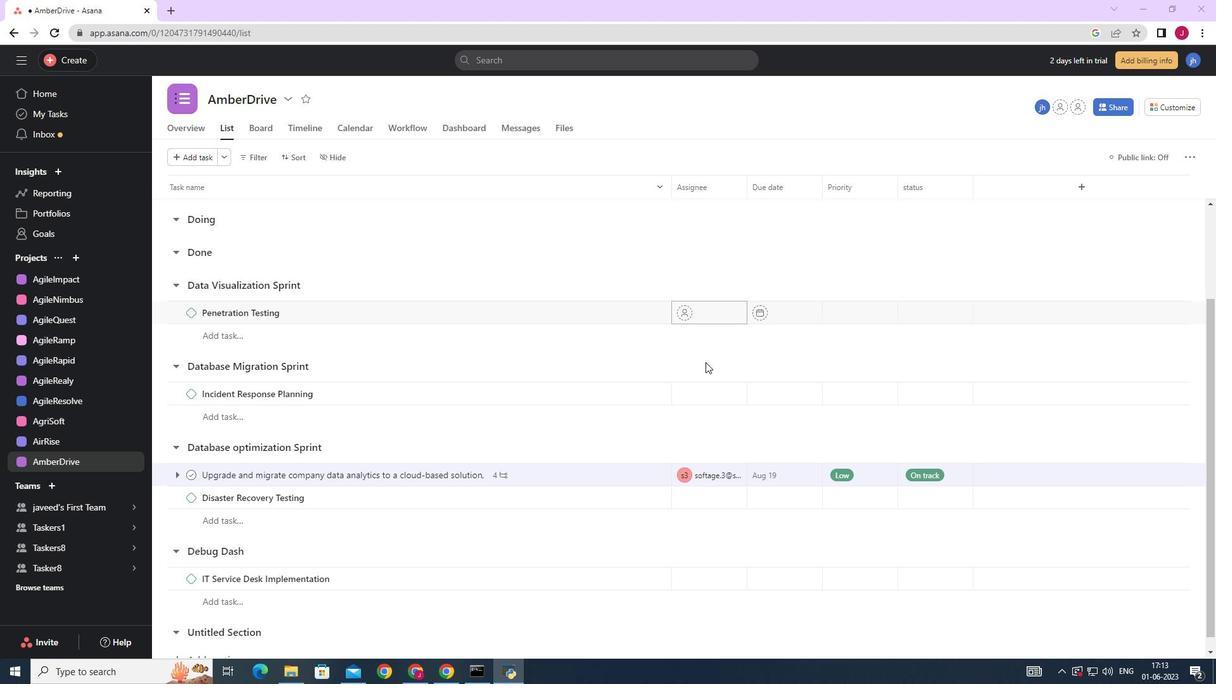 
Action: Mouse scrolled (699, 379) with delta (0, 0)
Screenshot: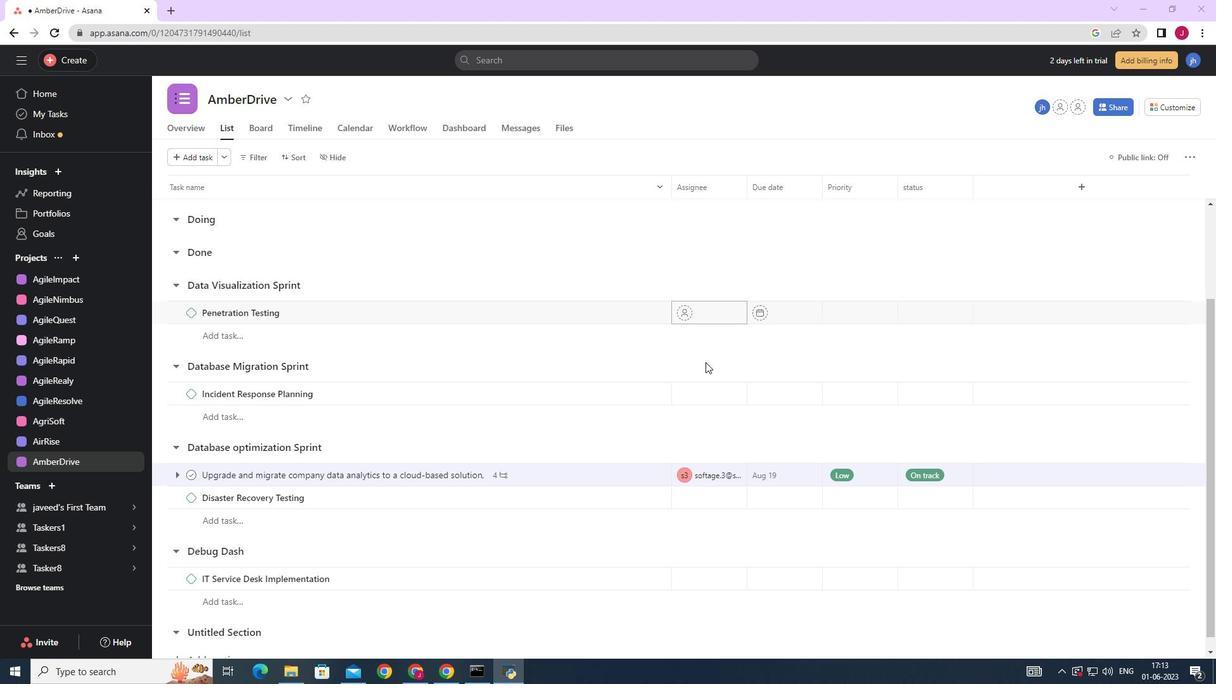 
Action: Mouse moved to (629, 465)
Screenshot: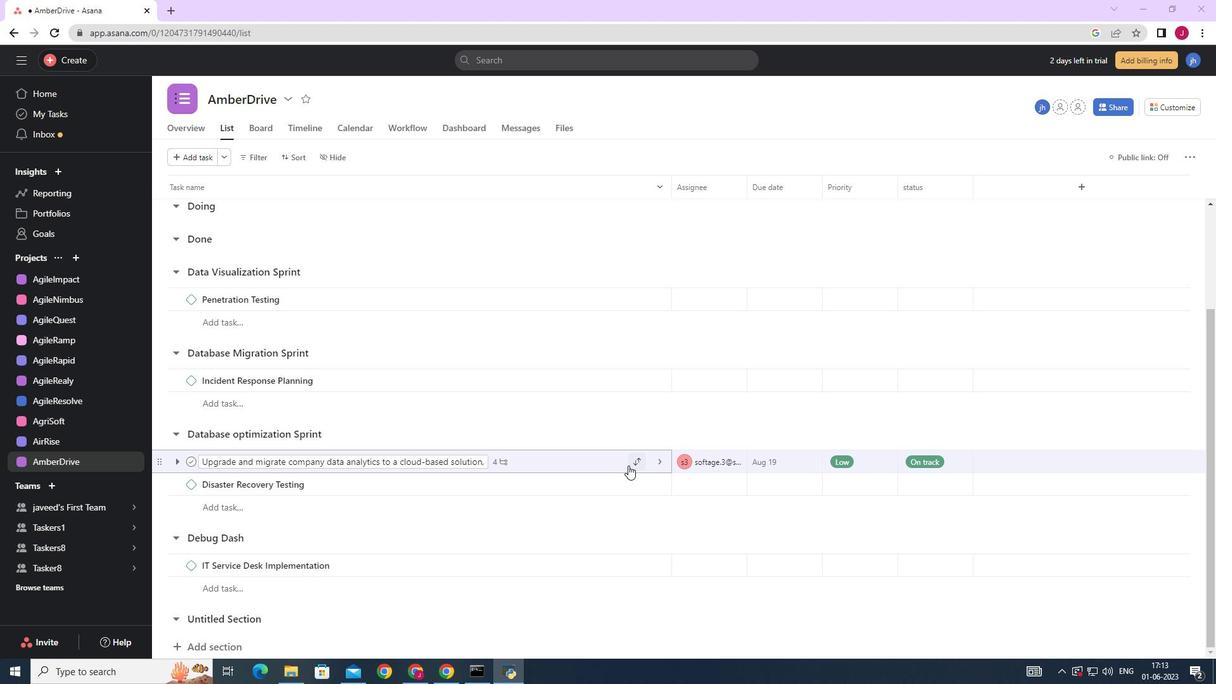 
Action: Mouse pressed left at (629, 465)
Screenshot: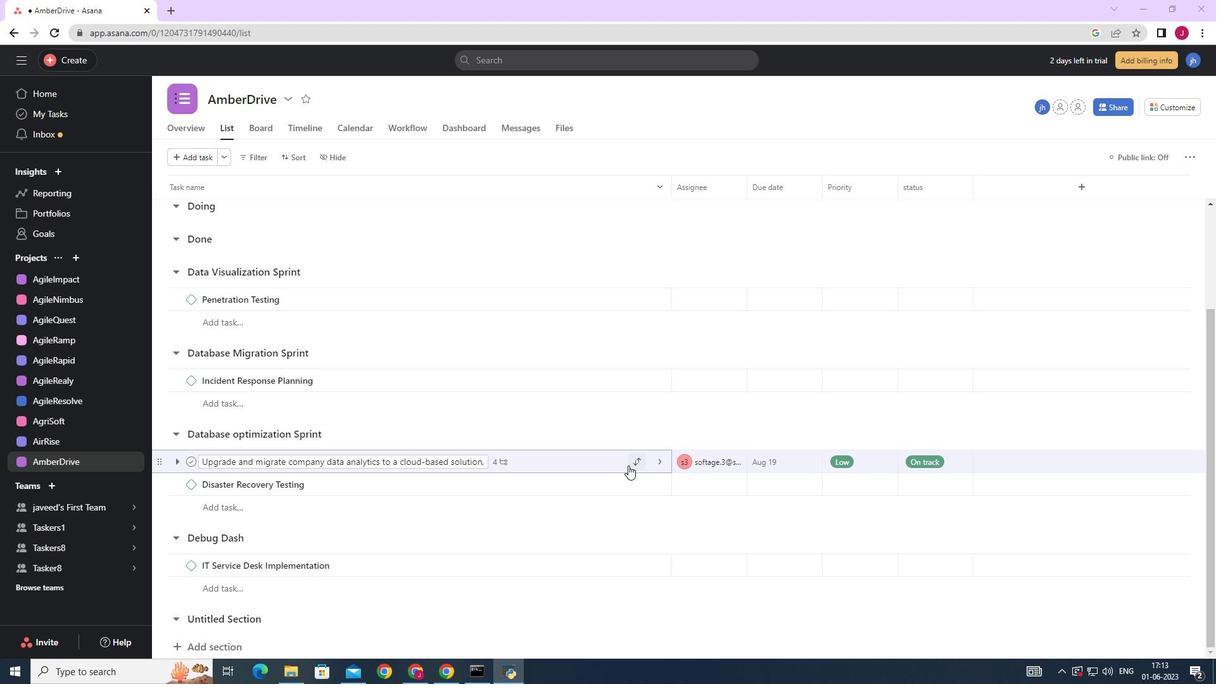
Action: Mouse moved to (567, 416)
Screenshot: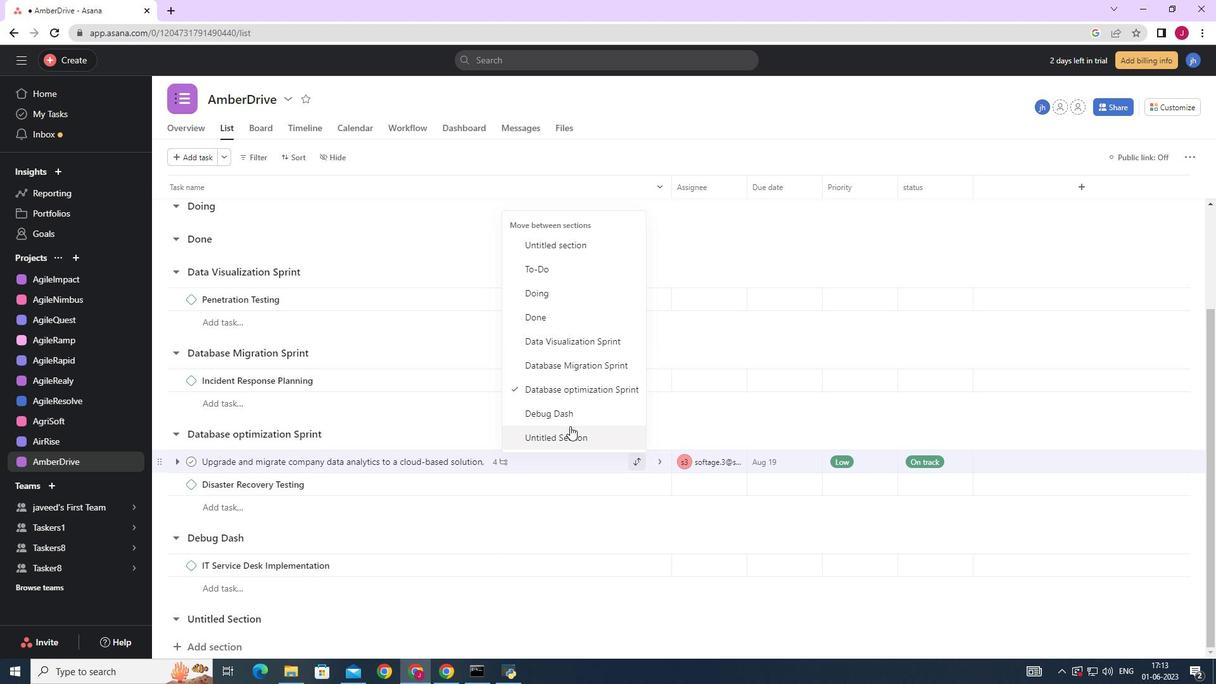 
Action: Mouse pressed left at (567, 416)
Screenshot: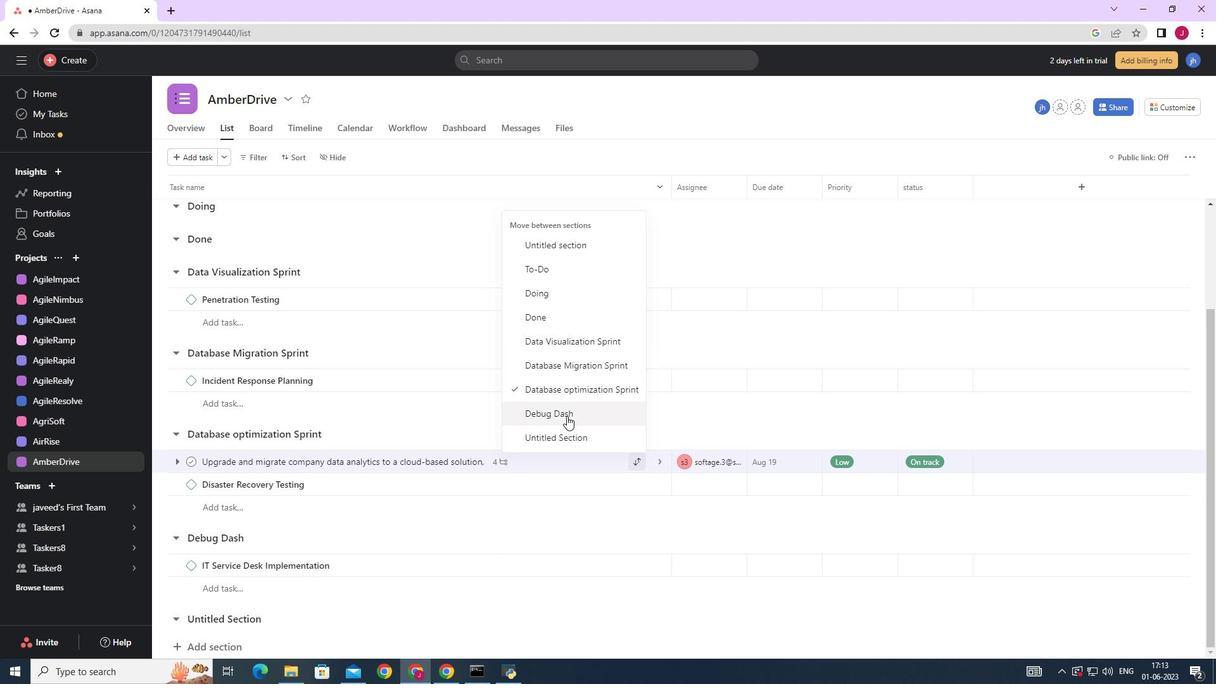 
Action: Mouse moved to (816, 541)
Screenshot: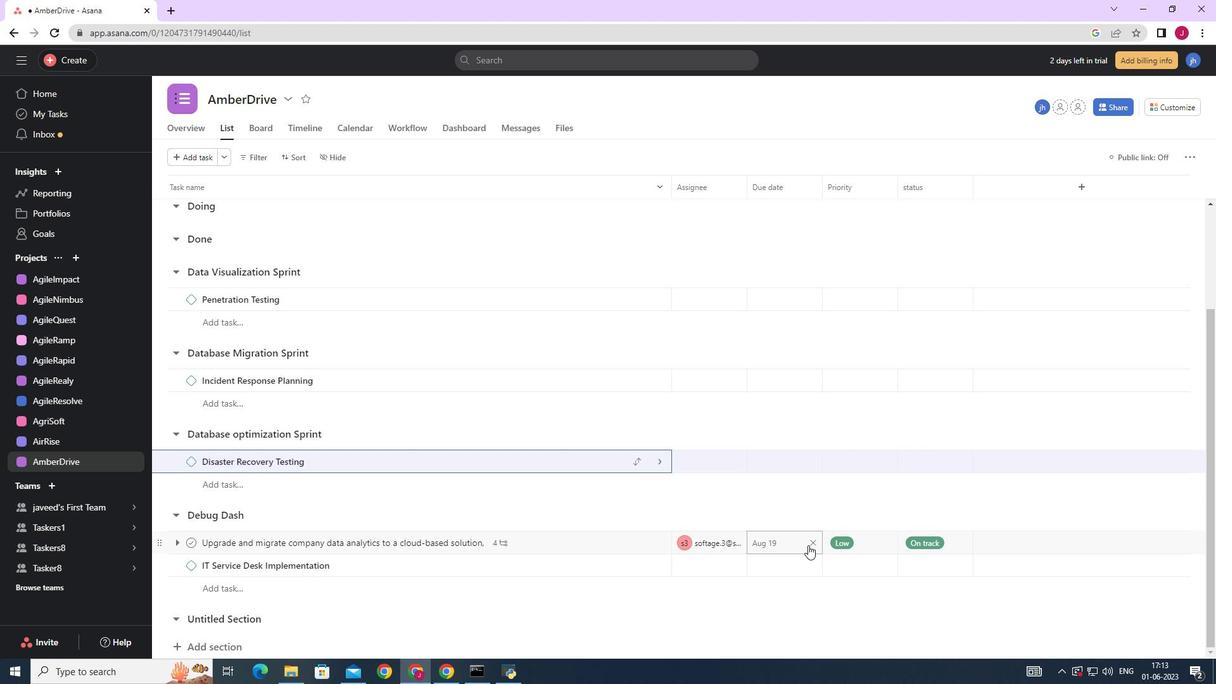 
Action: Mouse pressed left at (816, 541)
Screenshot: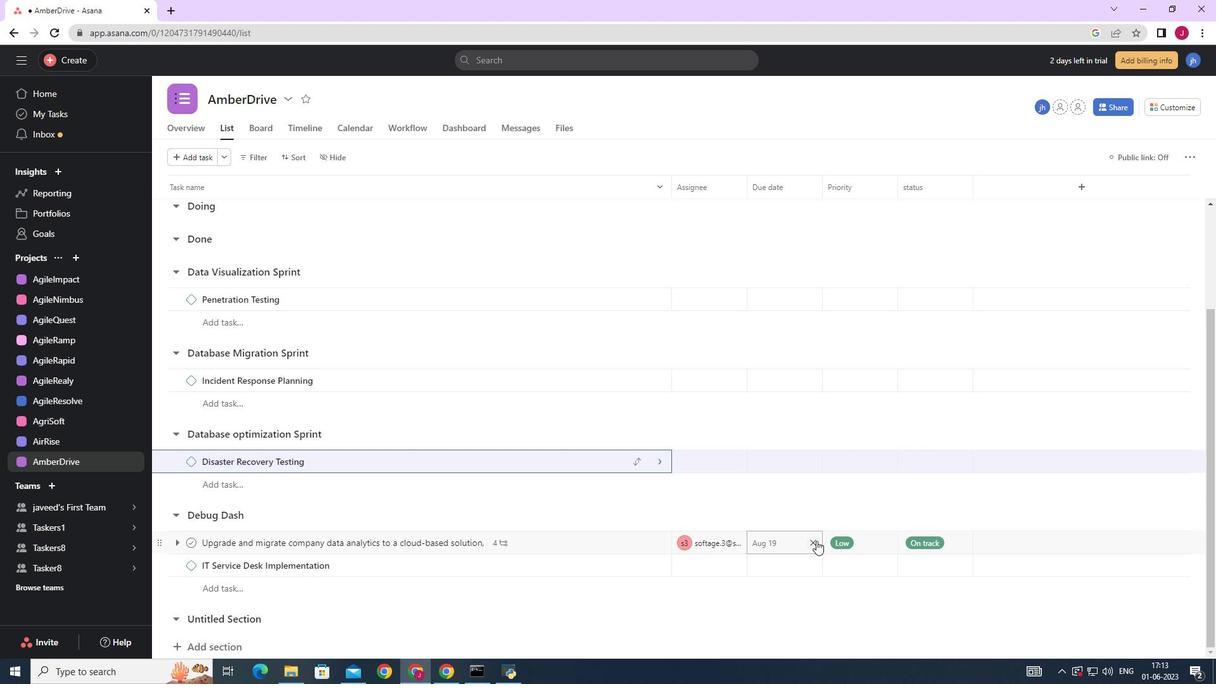 
Action: Mouse moved to (768, 544)
Screenshot: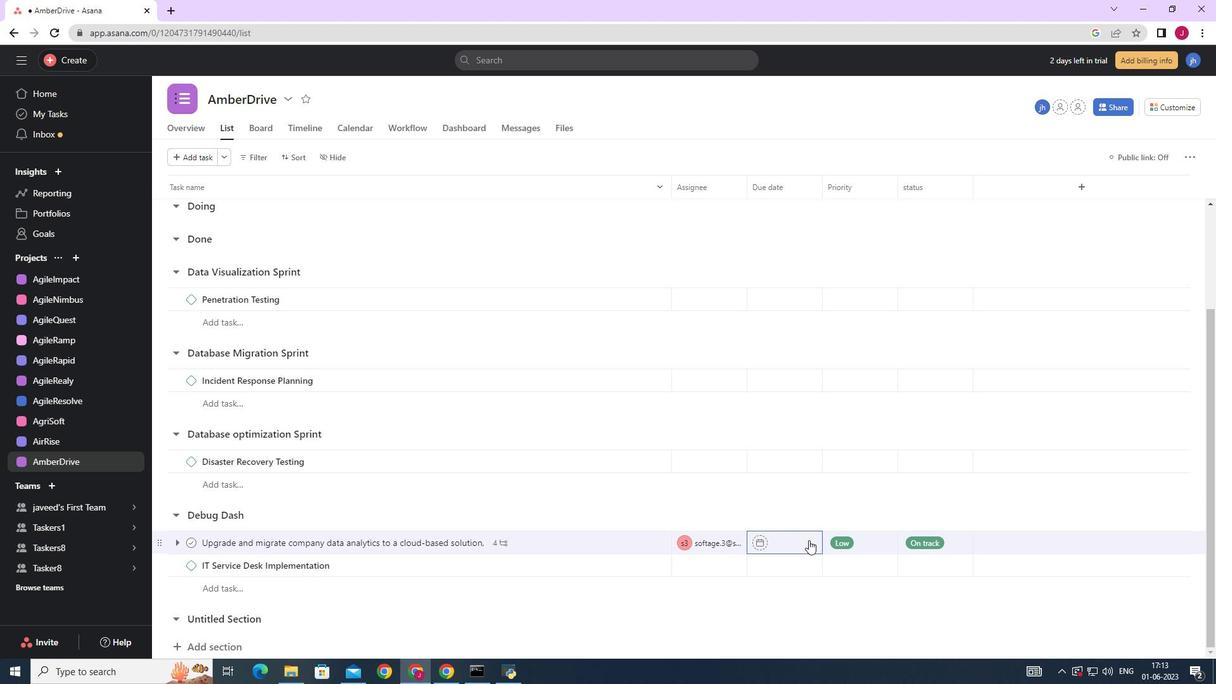 
Action: Mouse pressed left at (768, 544)
Screenshot: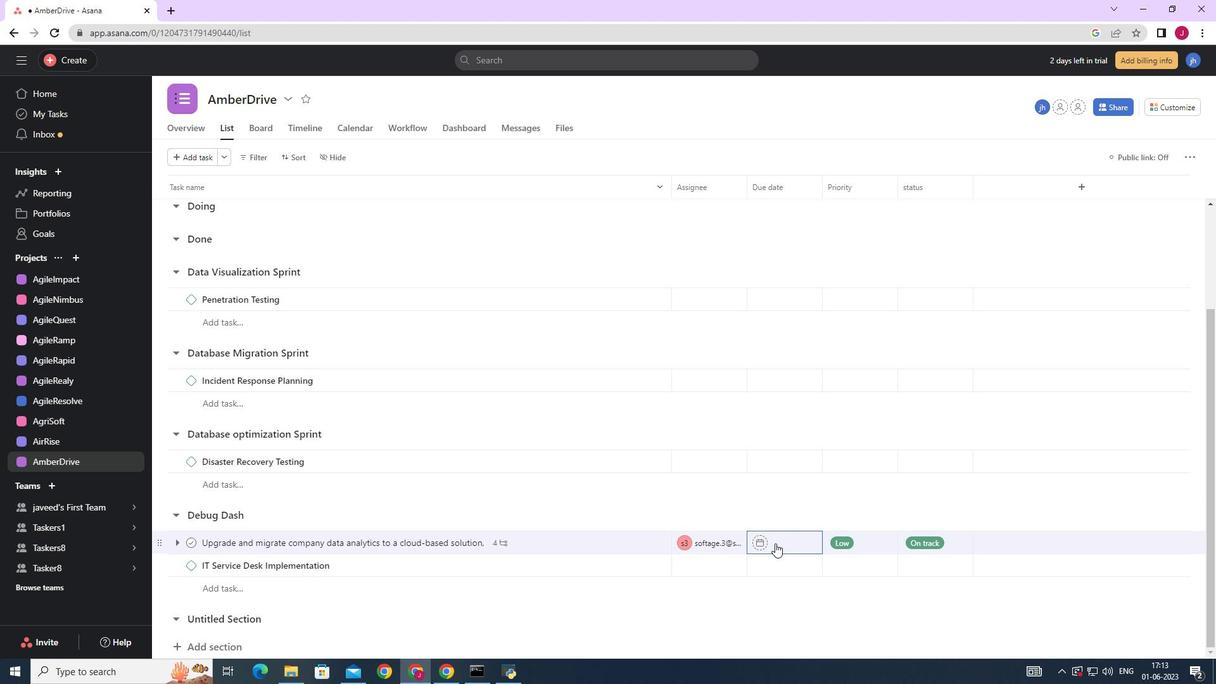 
Action: Mouse moved to (913, 340)
Screenshot: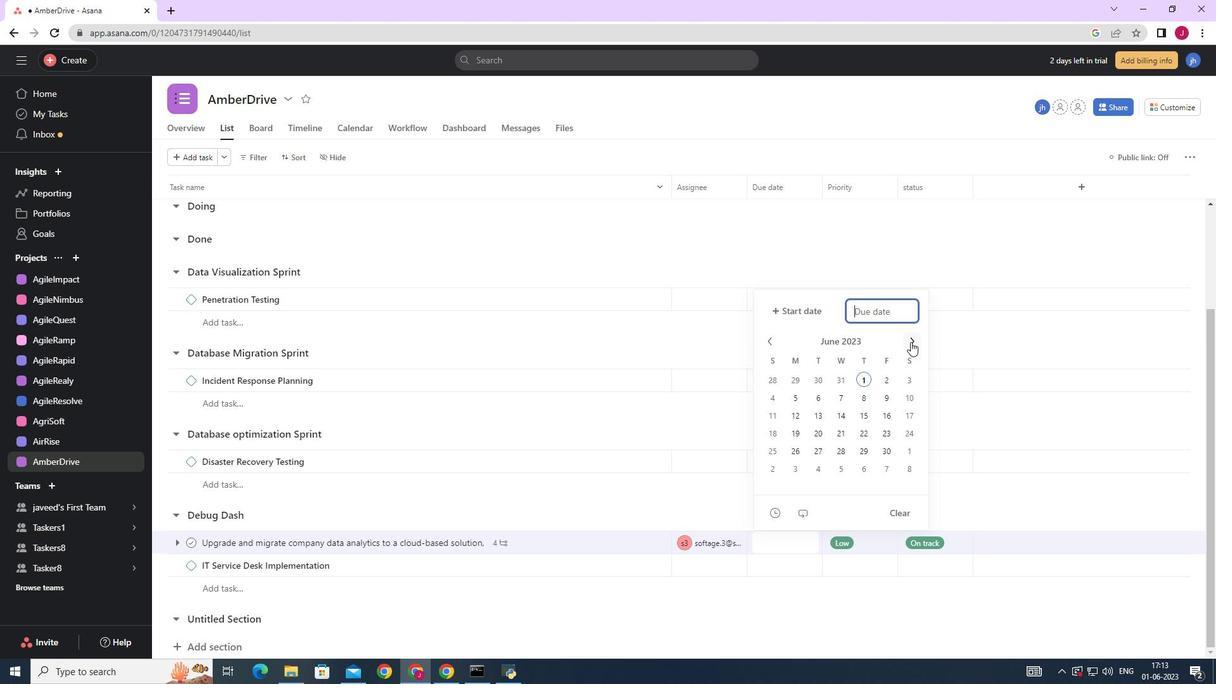 
Action: Mouse pressed left at (913, 340)
Screenshot: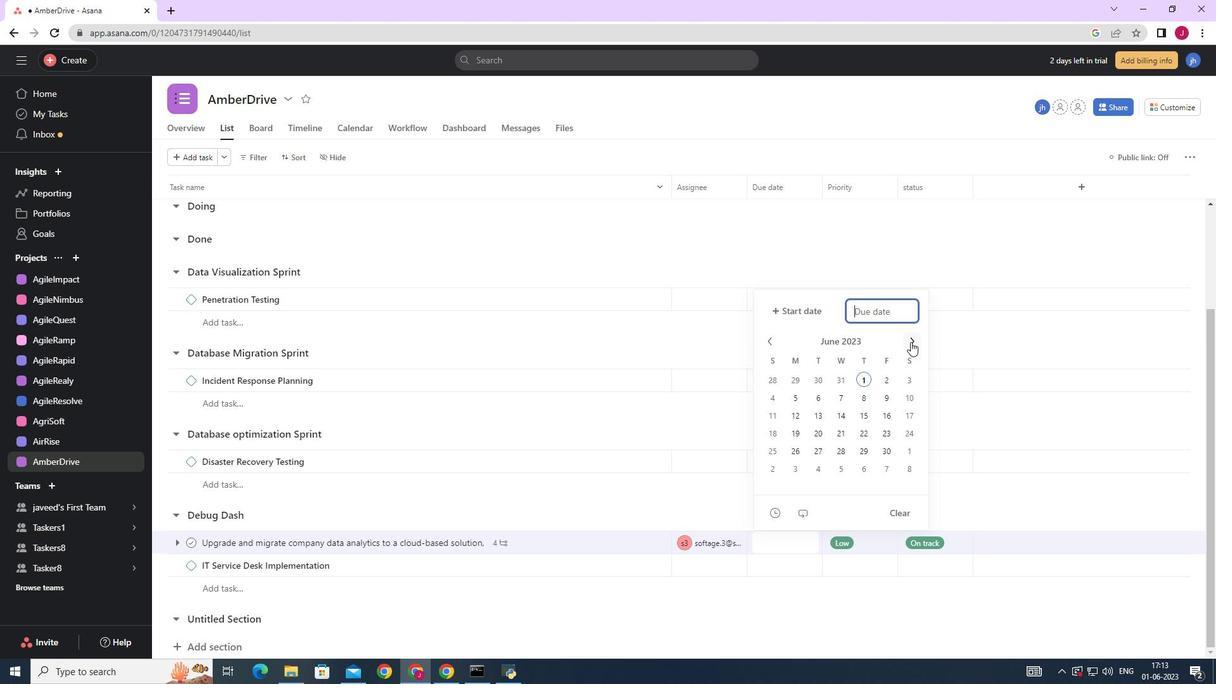 
Action: Mouse pressed left at (913, 340)
Screenshot: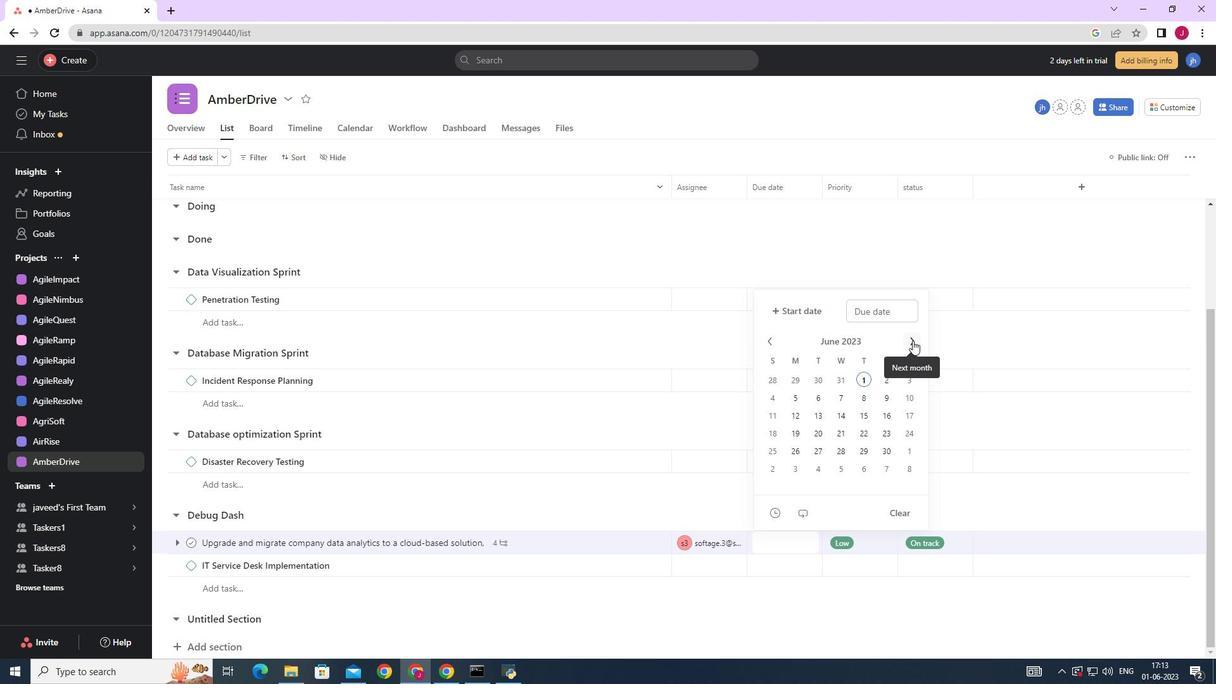
Action: Mouse pressed left at (913, 340)
Screenshot: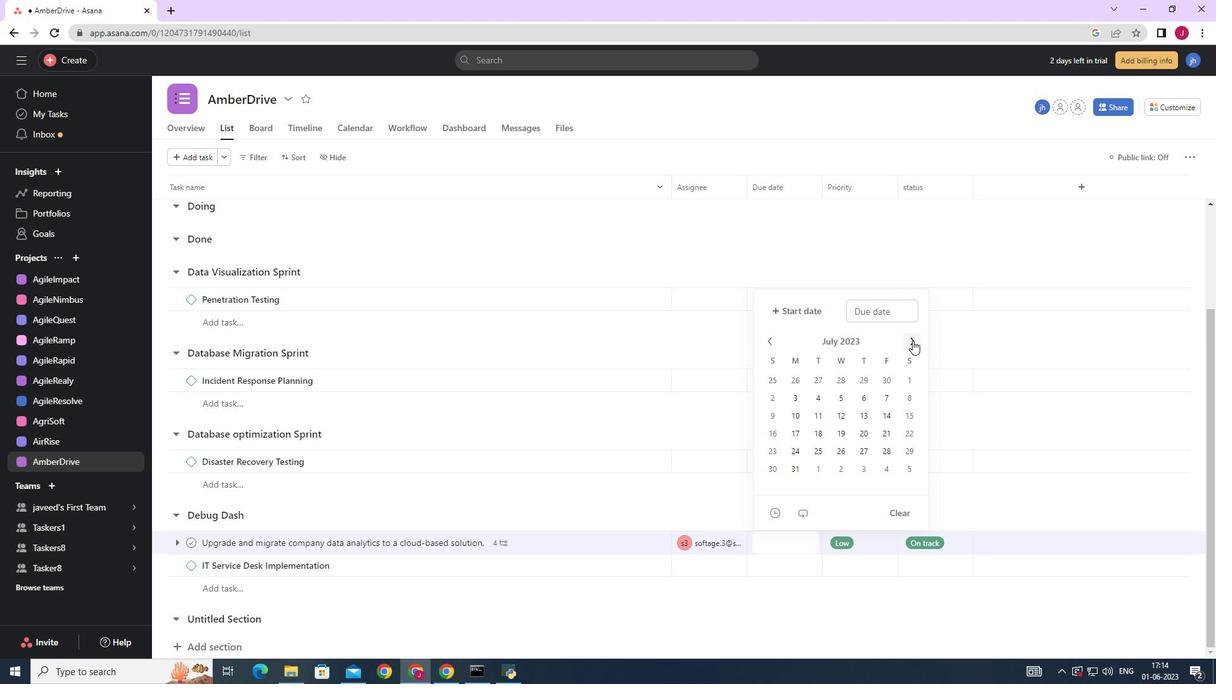 
Action: Mouse moved to (864, 453)
Screenshot: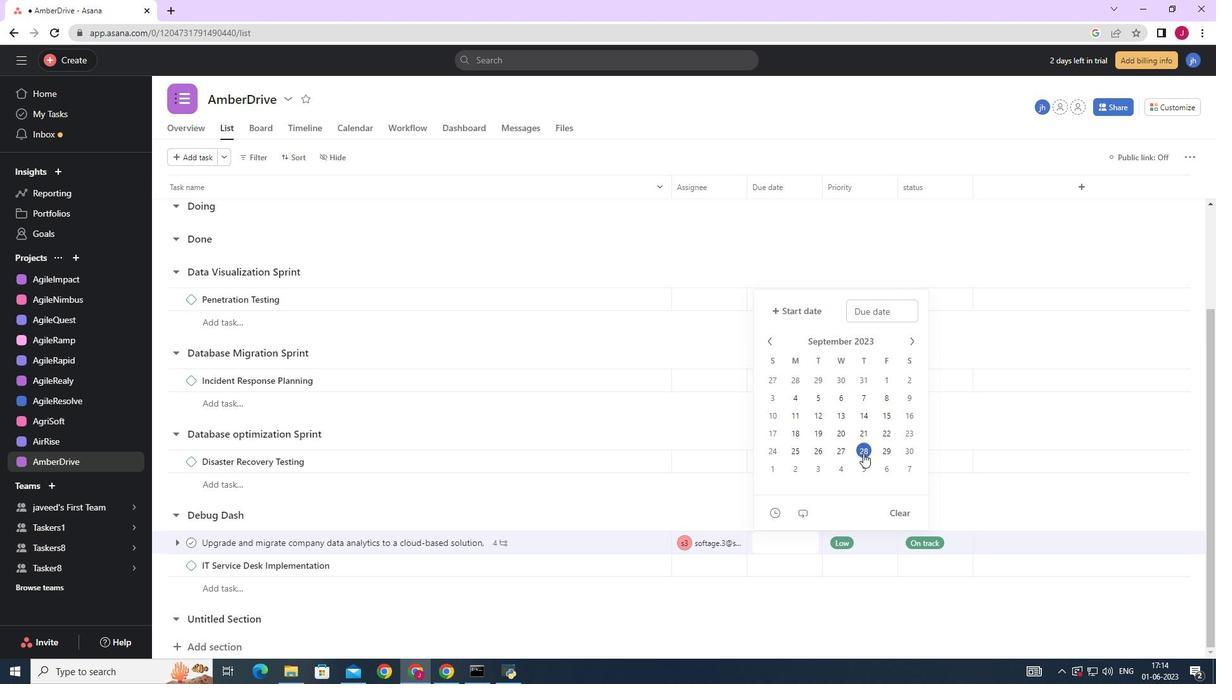 
Action: Mouse pressed left at (864, 453)
Screenshot: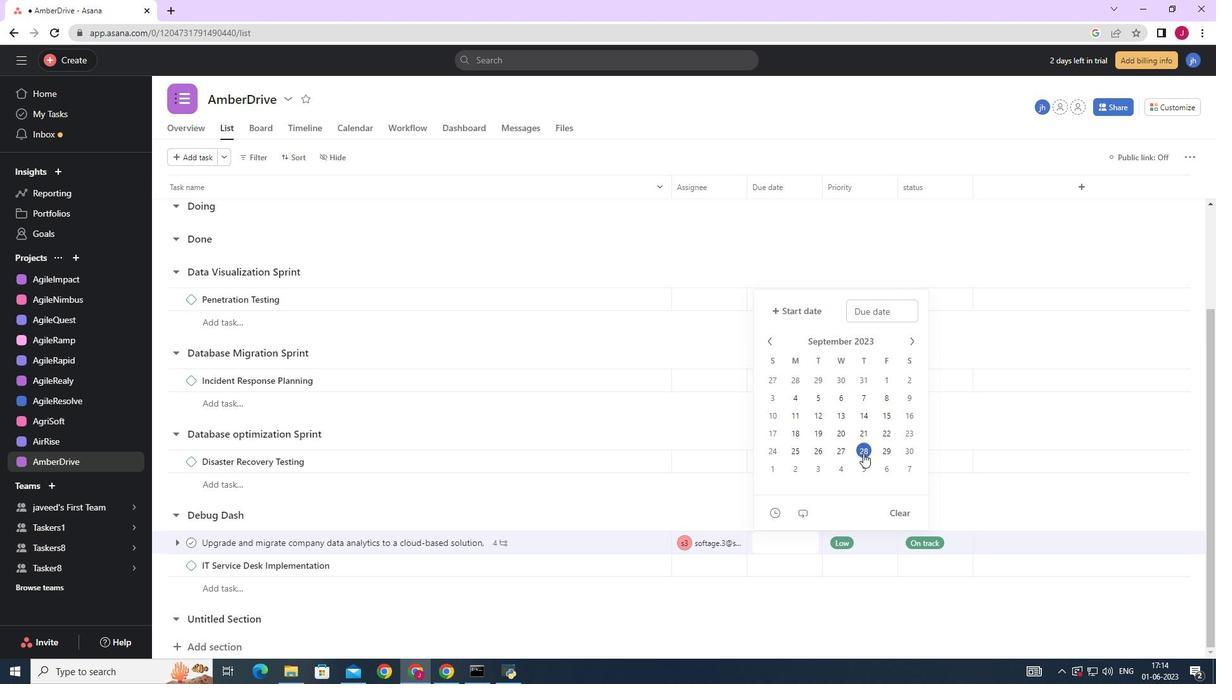 
Action: Mouse moved to (1104, 239)
Screenshot: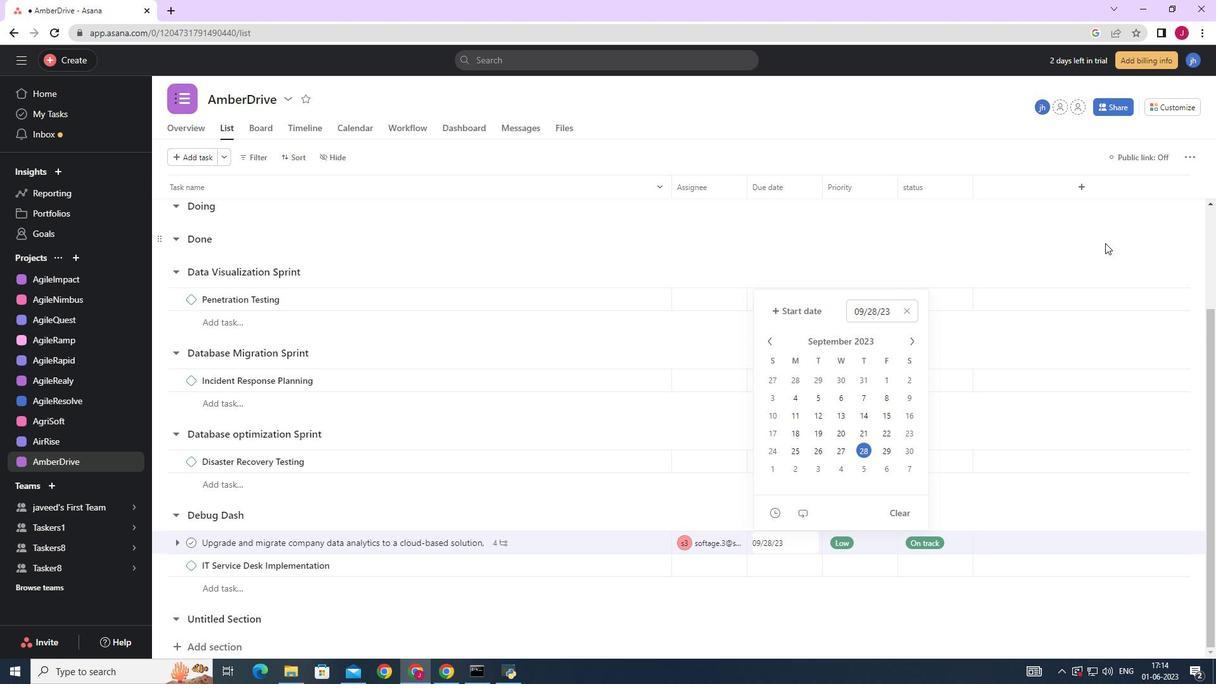 
Action: Mouse pressed left at (1104, 239)
Screenshot: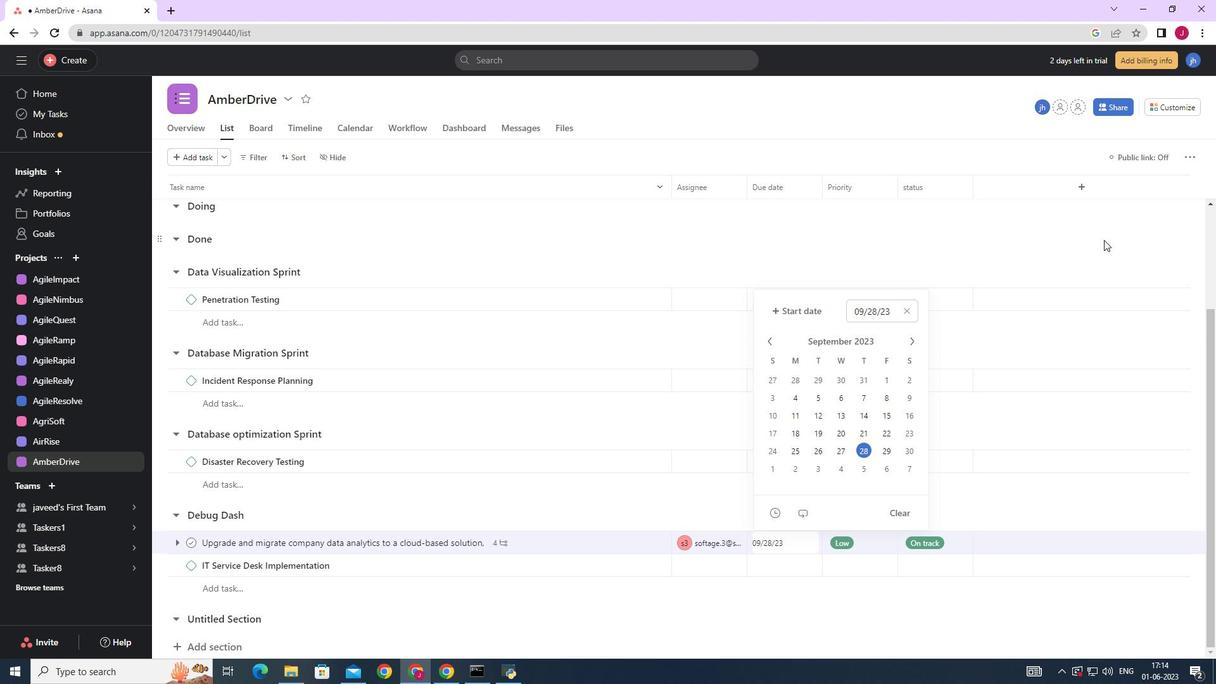 
